 Task: Check the sale-to-list ratio of shower stall in the last 5 years.
Action: Mouse moved to (1058, 245)
Screenshot: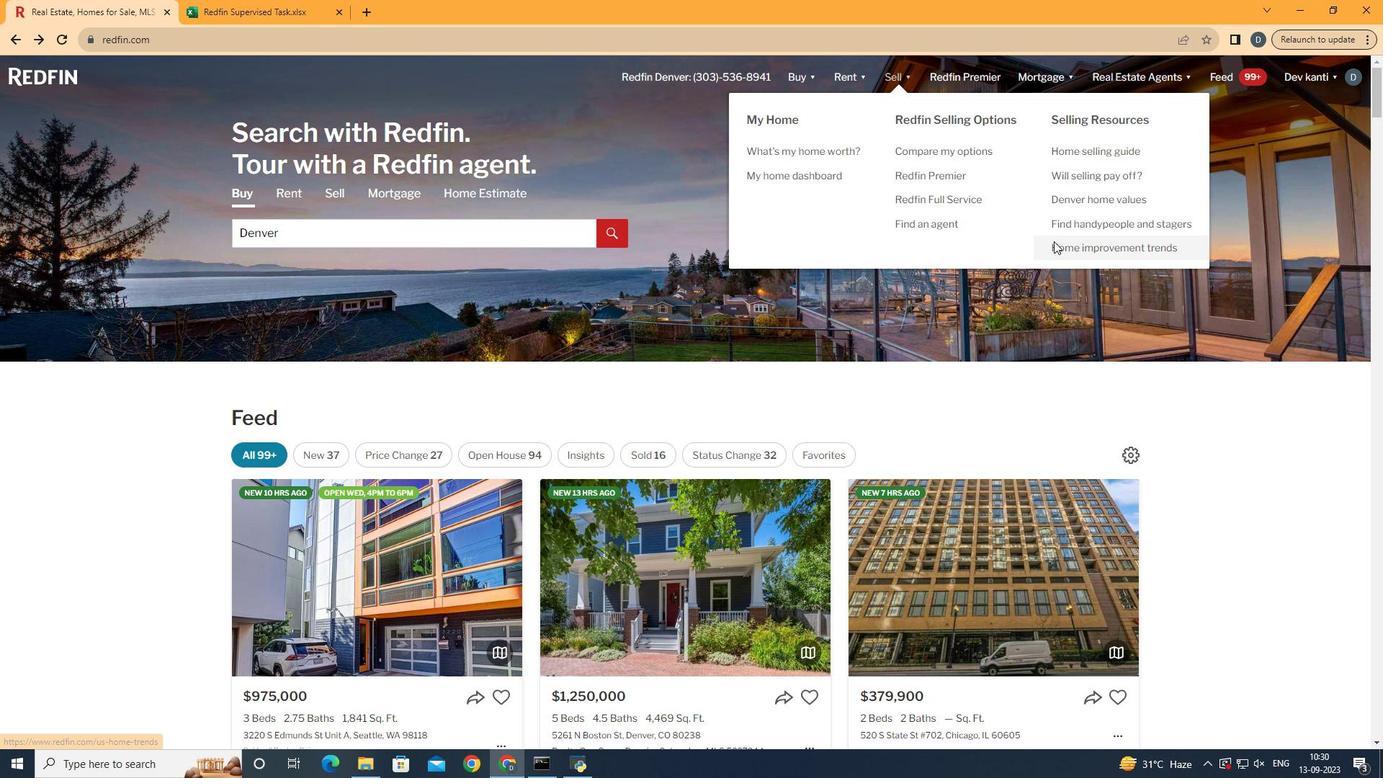 
Action: Mouse pressed left at (1058, 245)
Screenshot: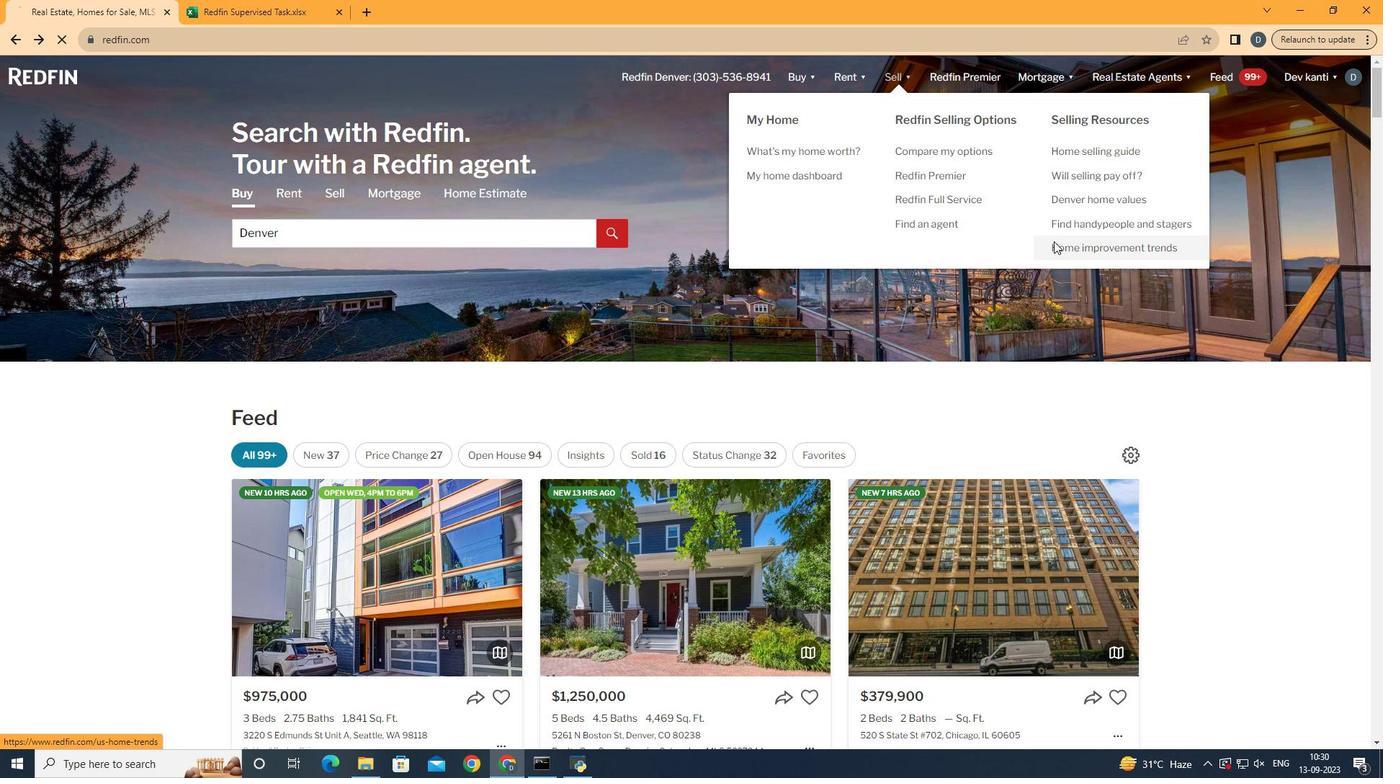 
Action: Mouse moved to (373, 280)
Screenshot: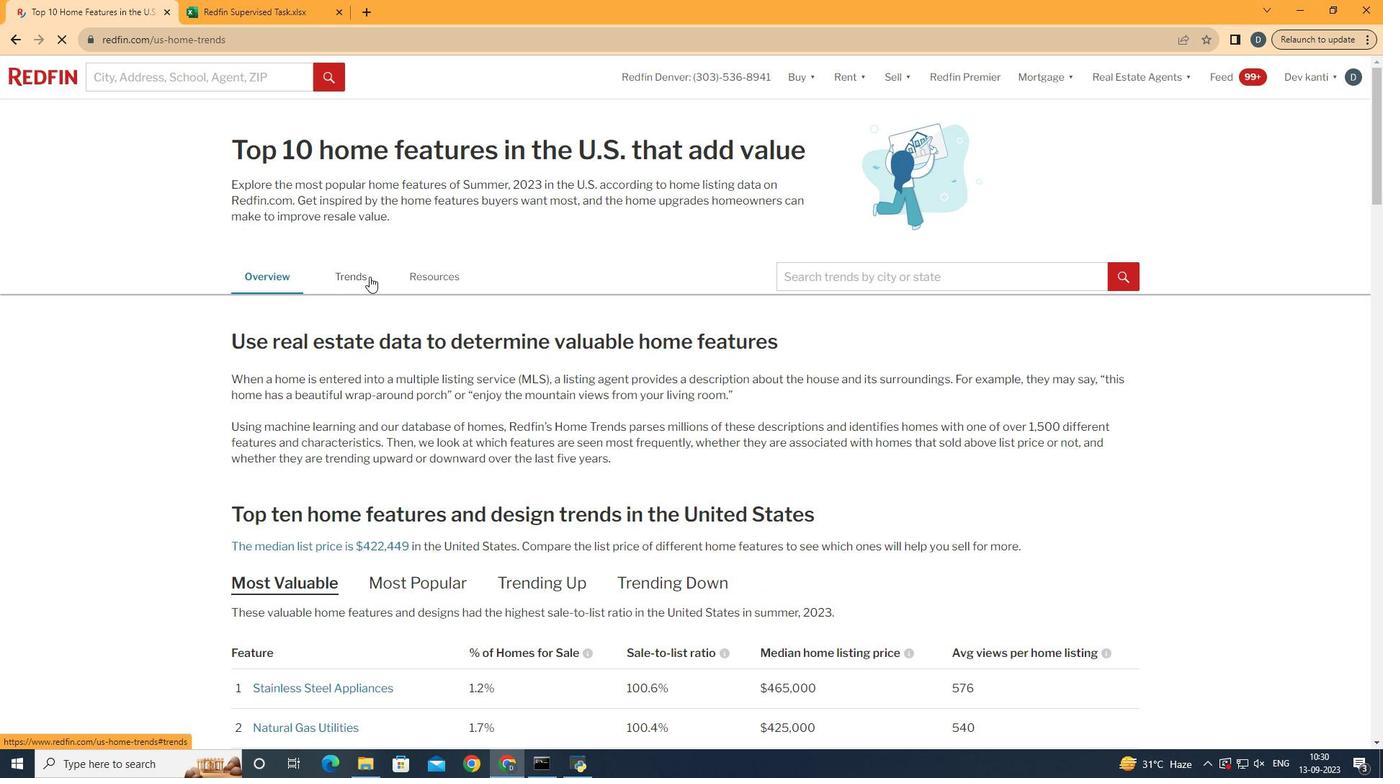 
Action: Mouse pressed left at (373, 280)
Screenshot: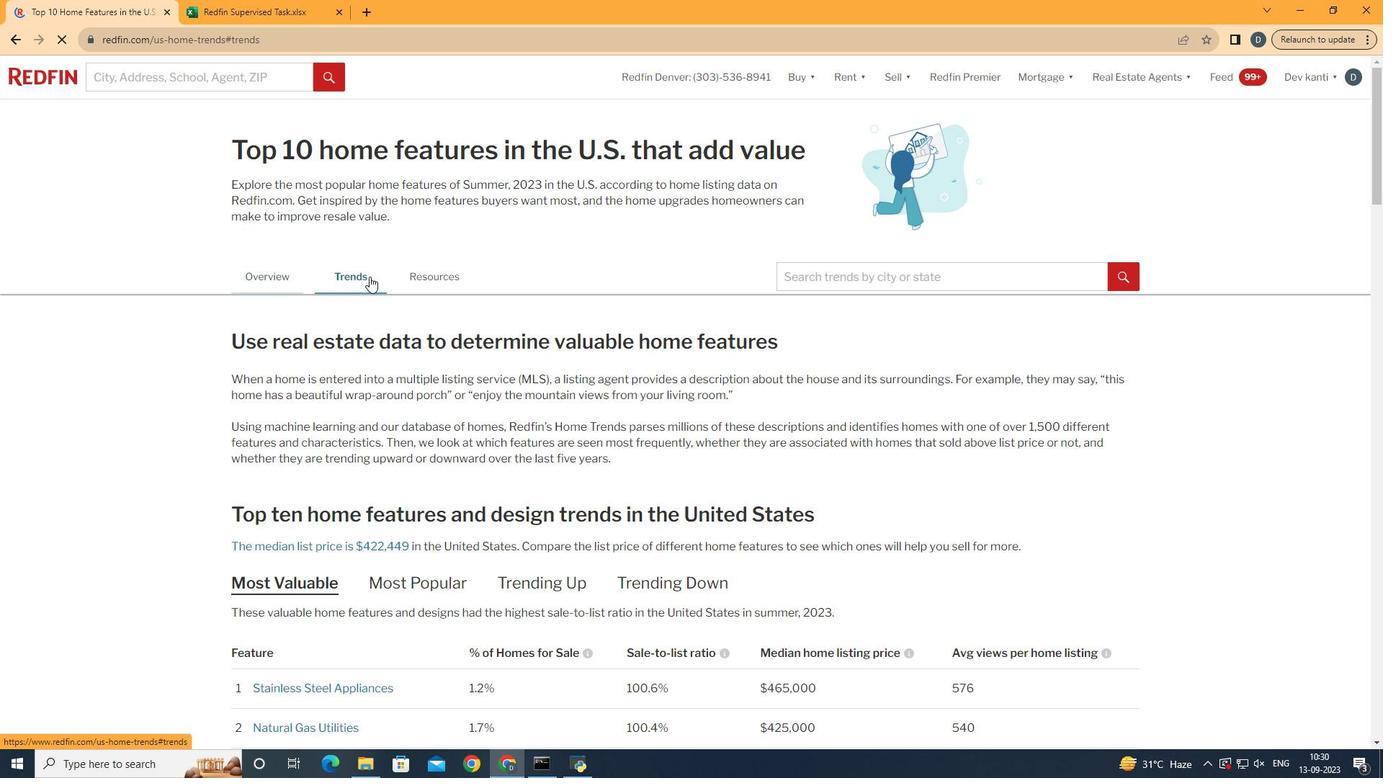
Action: Mouse moved to (538, 405)
Screenshot: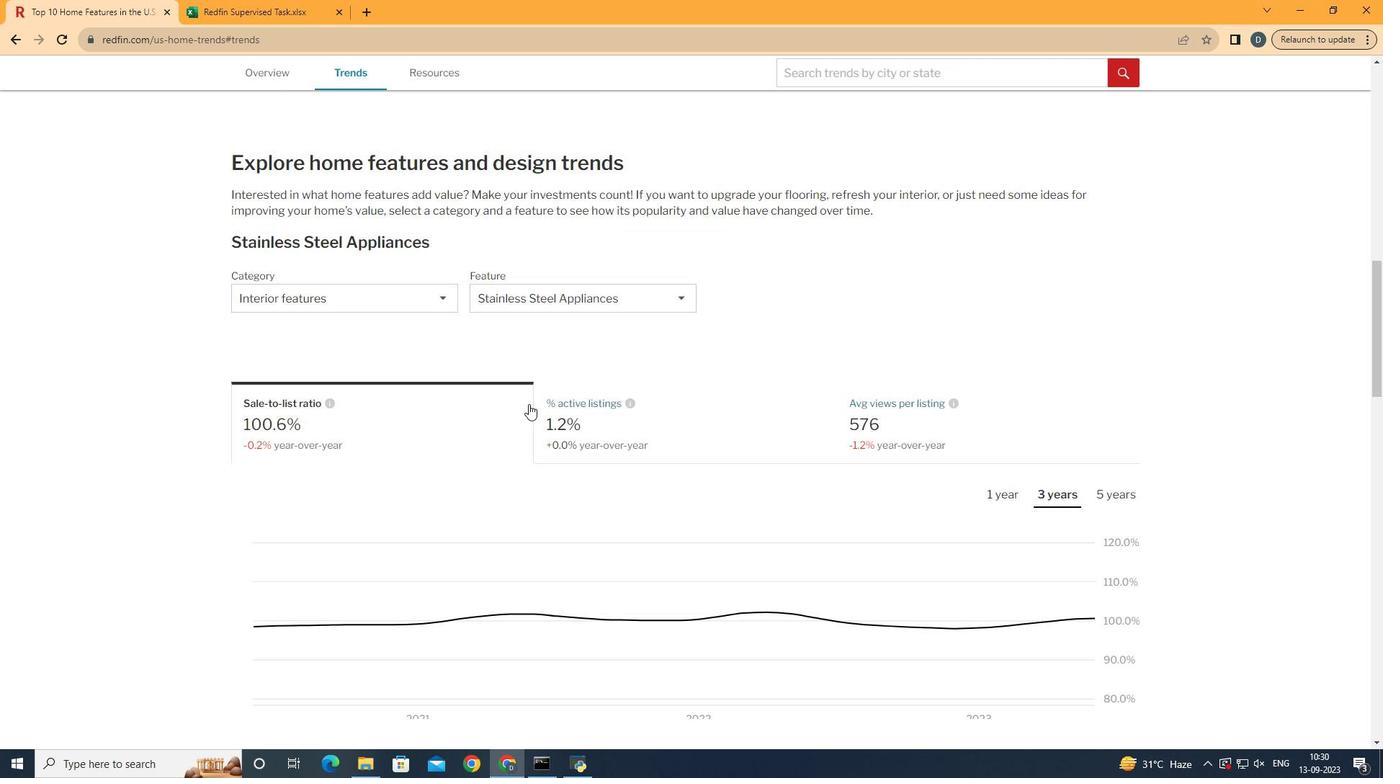 
Action: Mouse scrolled (538, 404) with delta (0, 0)
Screenshot: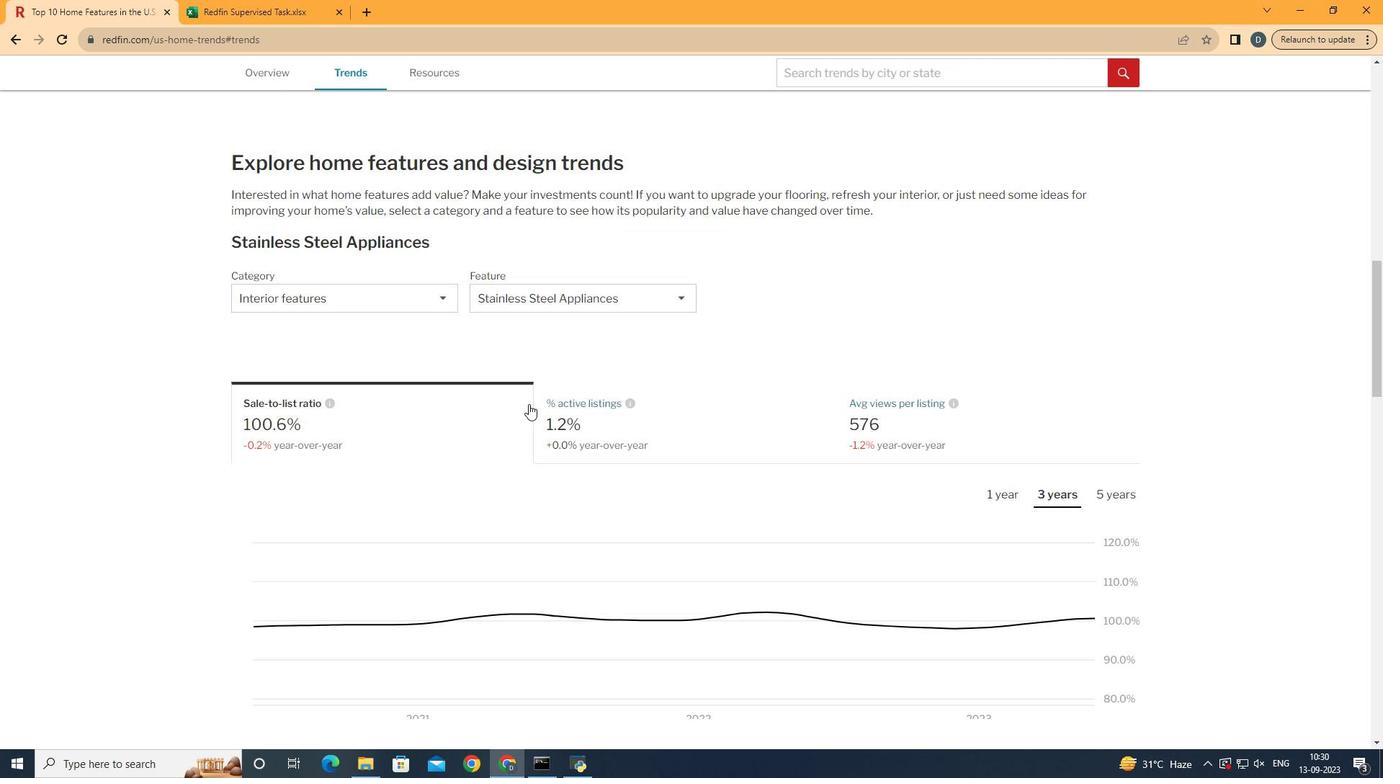 
Action: Mouse moved to (538, 406)
Screenshot: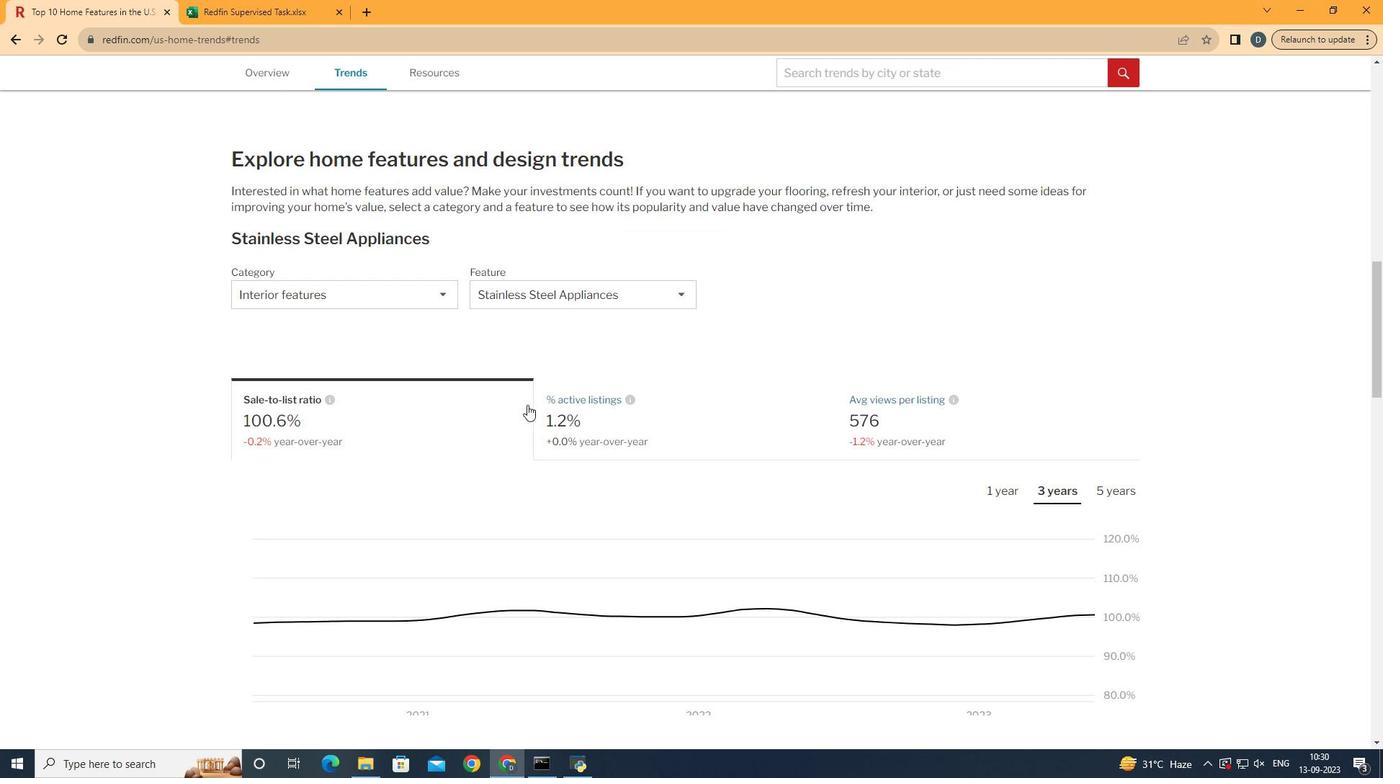 
Action: Mouse scrolled (538, 405) with delta (0, 0)
Screenshot: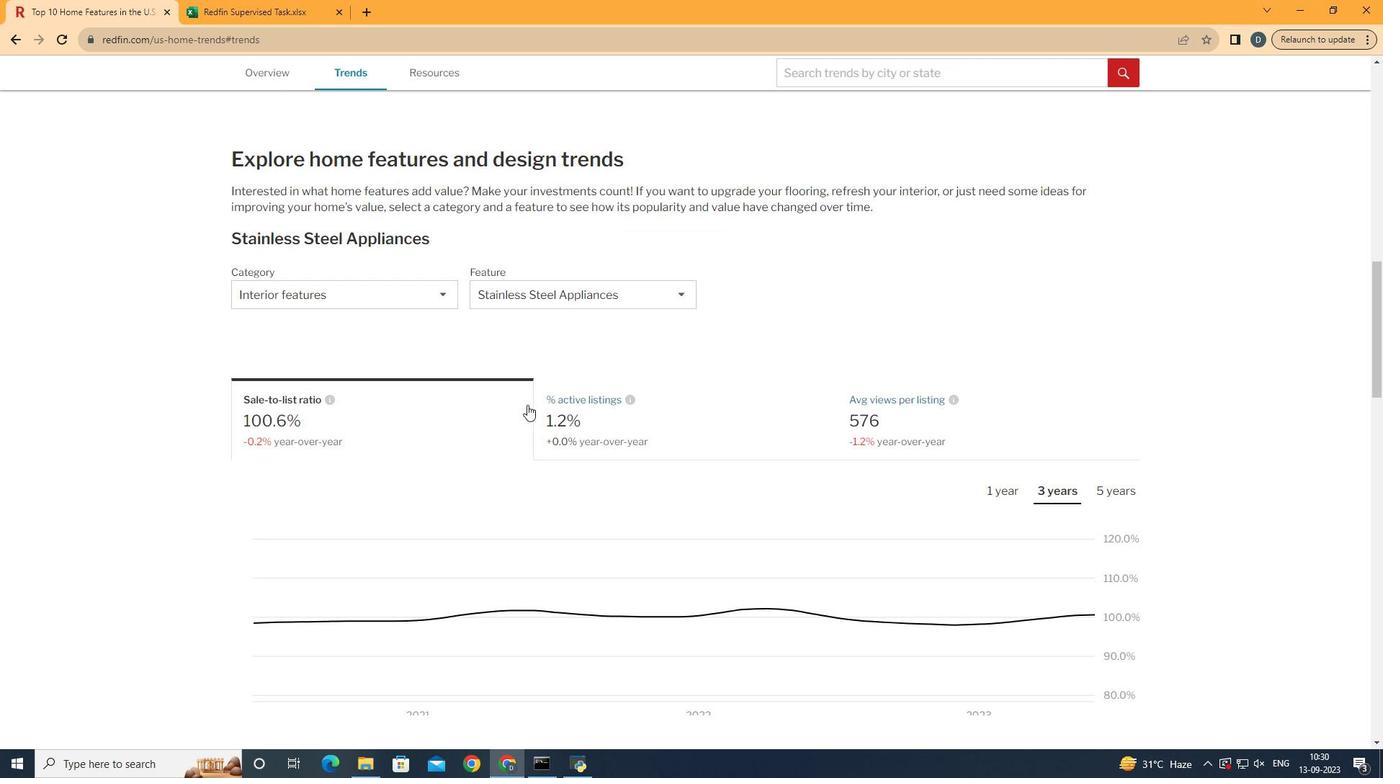 
Action: Mouse scrolled (538, 405) with delta (0, 0)
Screenshot: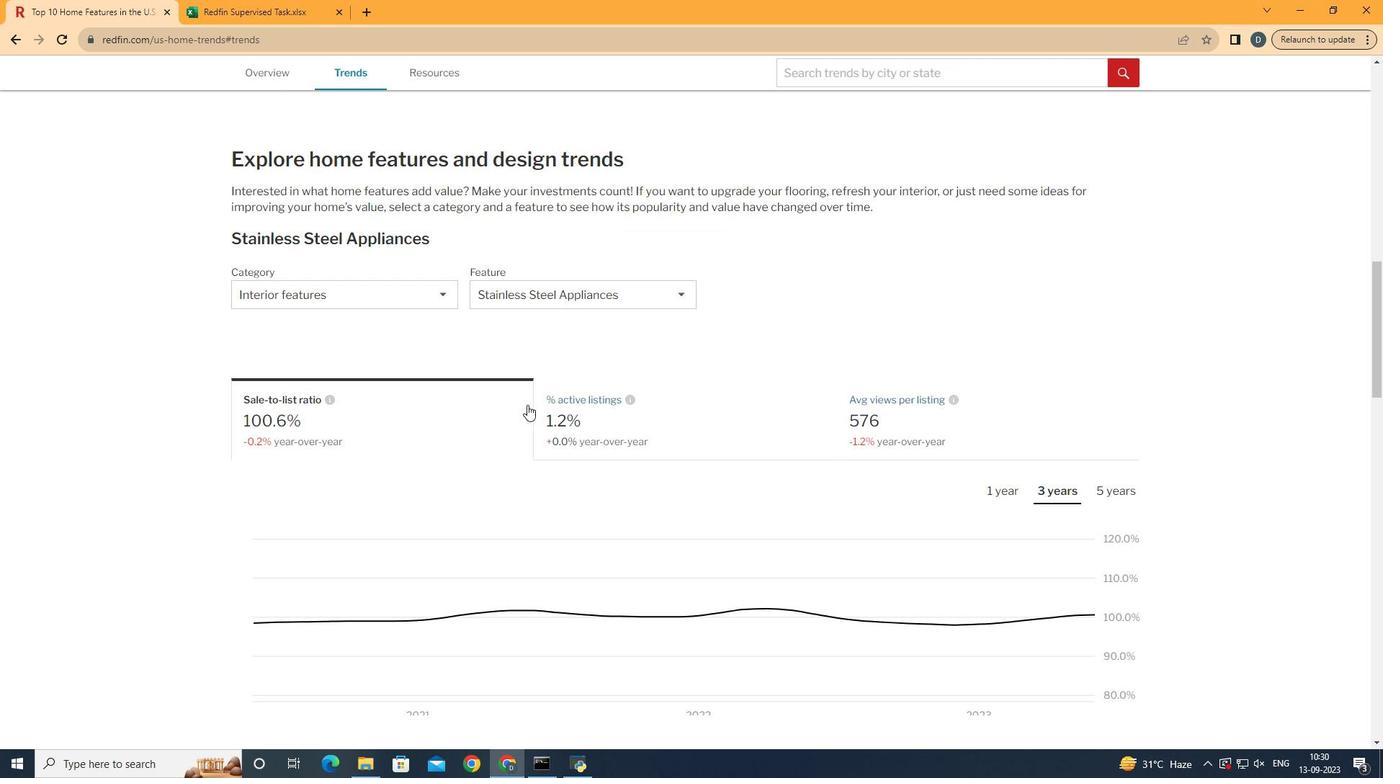 
Action: Mouse moved to (538, 406)
Screenshot: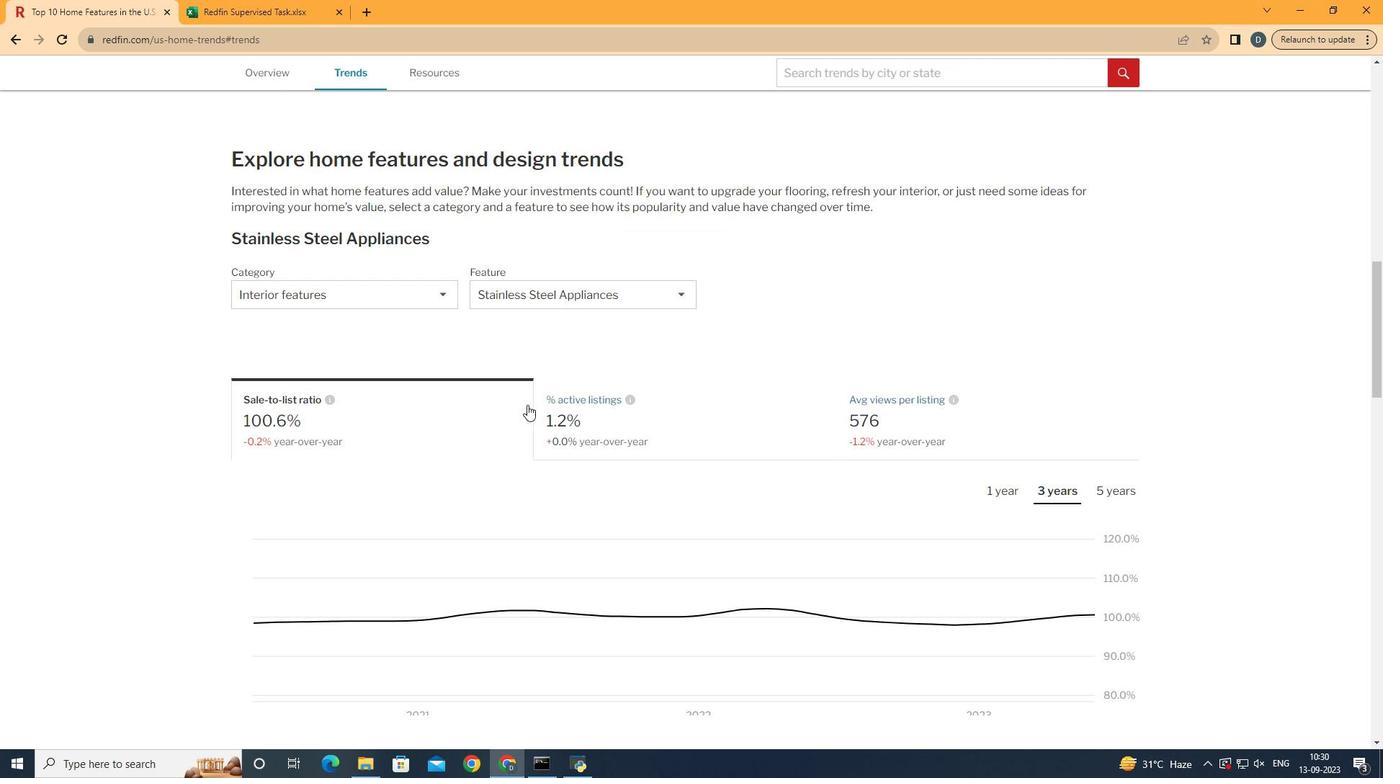 
Action: Mouse scrolled (538, 405) with delta (0, 0)
Screenshot: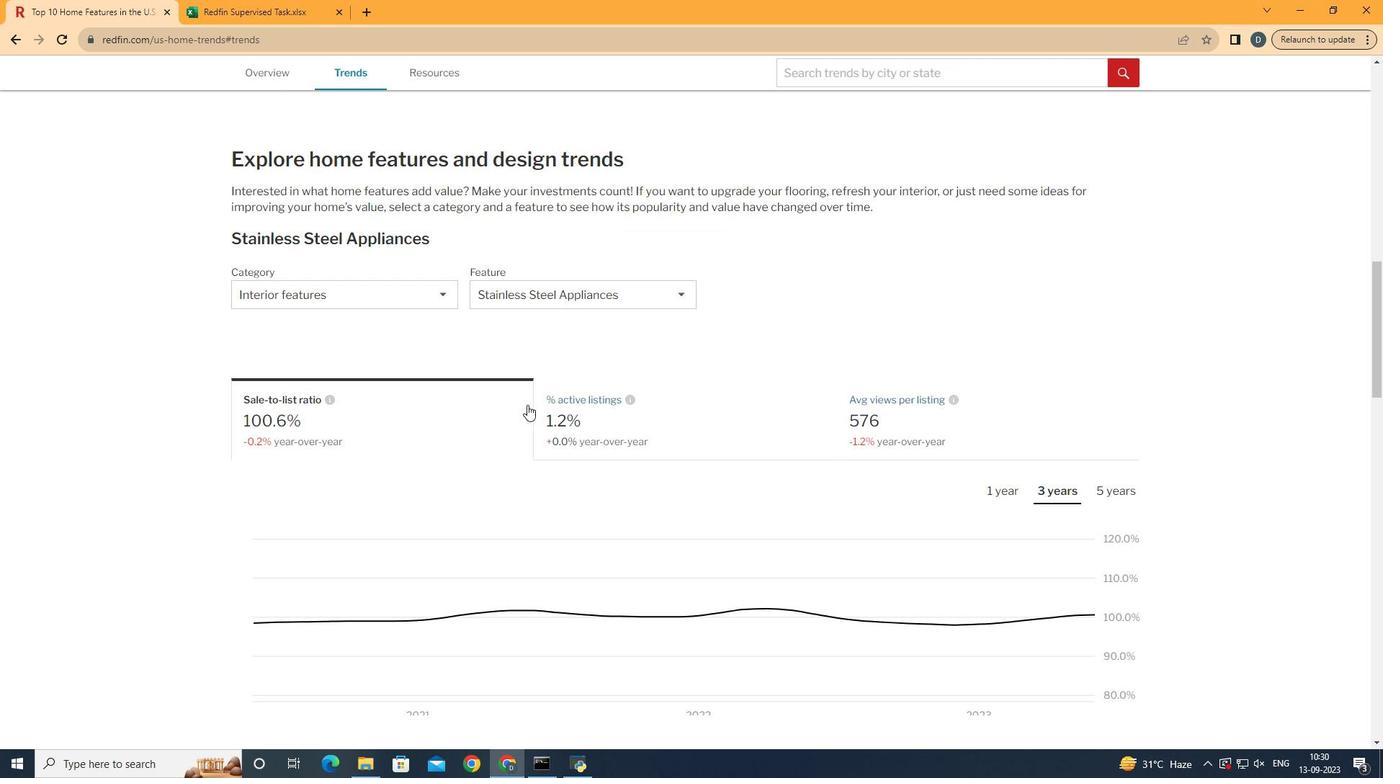 
Action: Mouse scrolled (538, 405) with delta (0, 0)
Screenshot: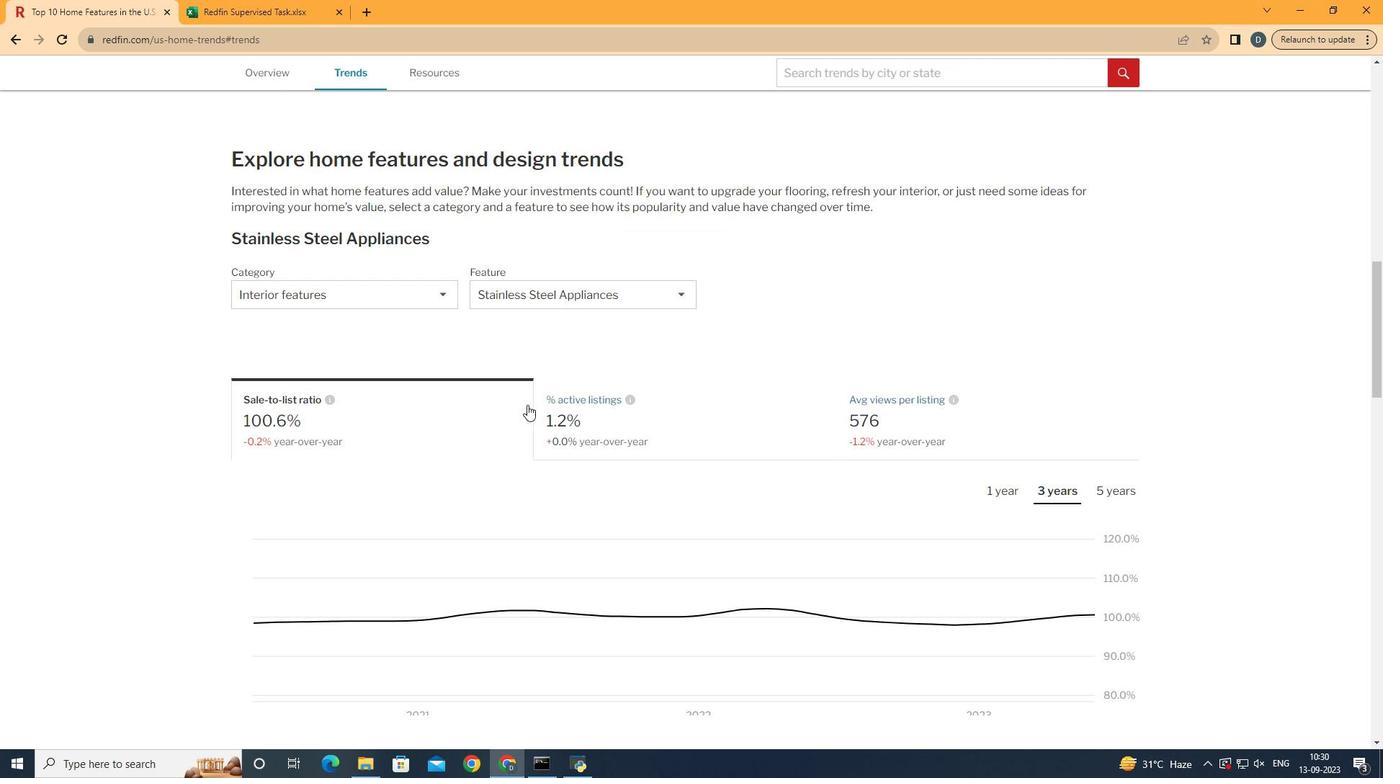 
Action: Mouse scrolled (538, 405) with delta (0, 0)
Screenshot: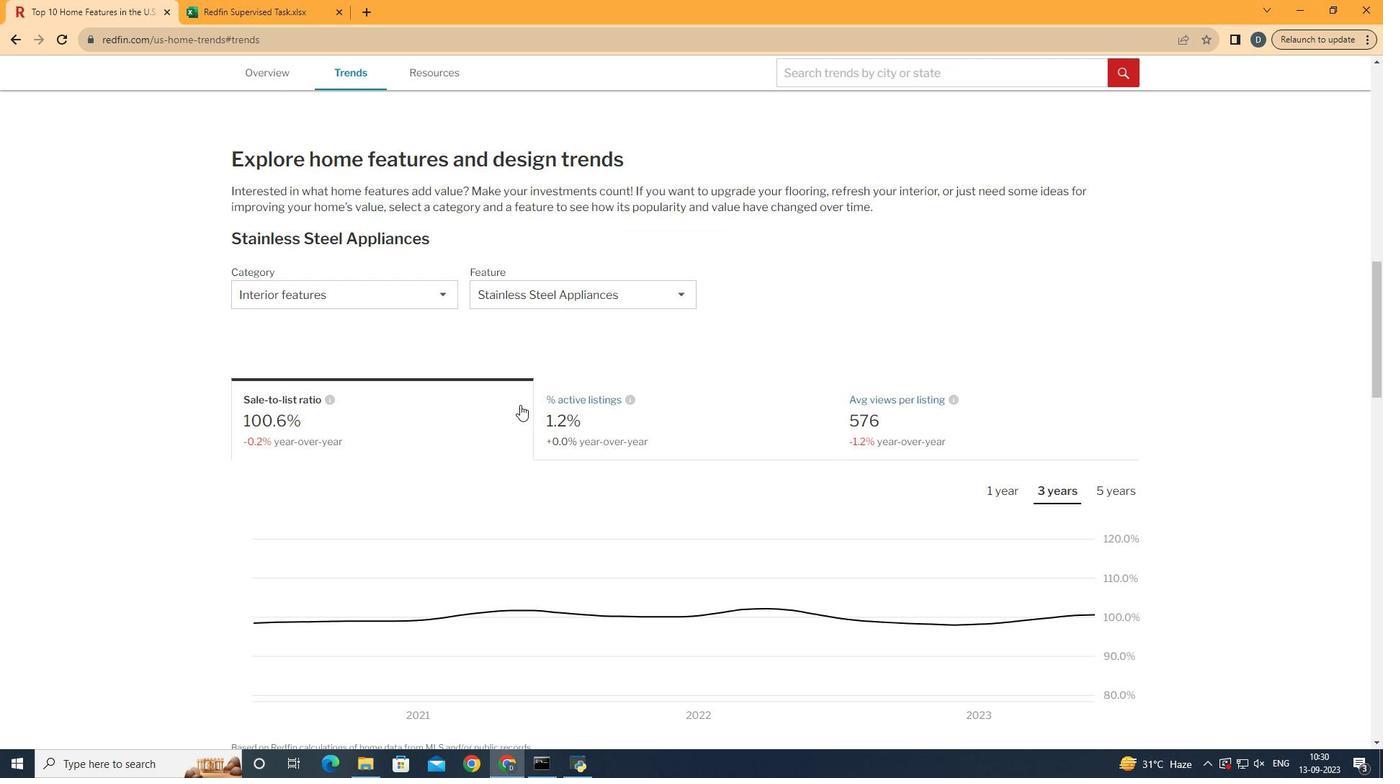 
Action: Mouse scrolled (538, 405) with delta (0, 0)
Screenshot: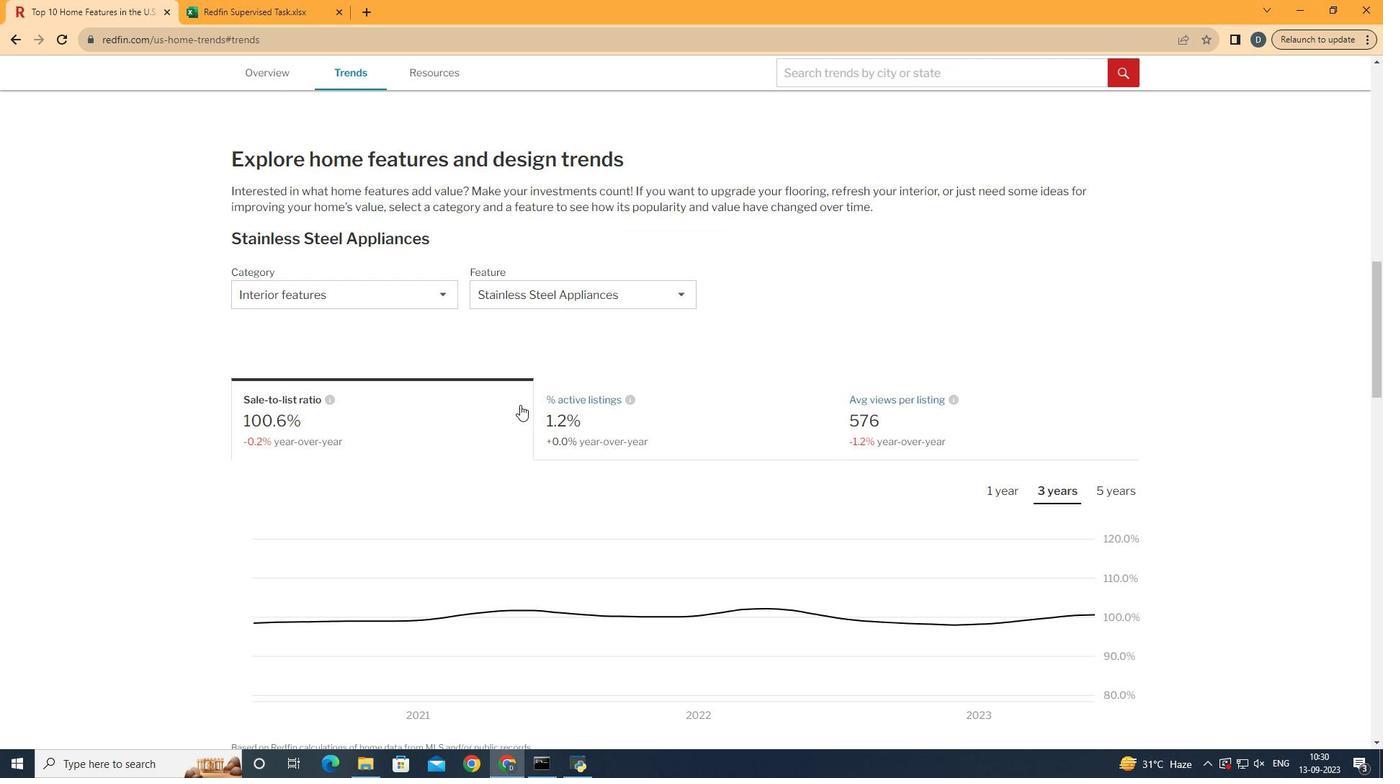 
Action: Mouse moved to (539, 406)
Screenshot: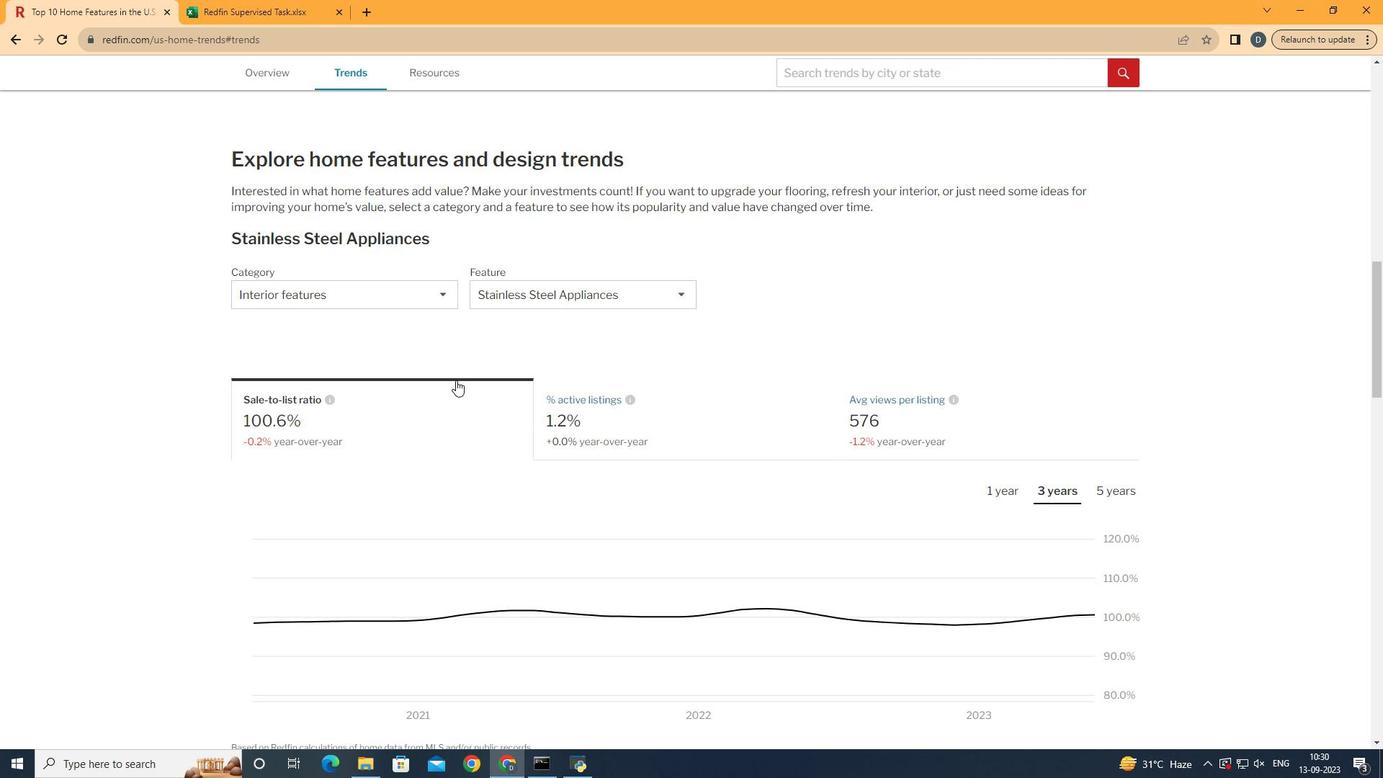 
Action: Mouse scrolled (539, 405) with delta (0, 0)
Screenshot: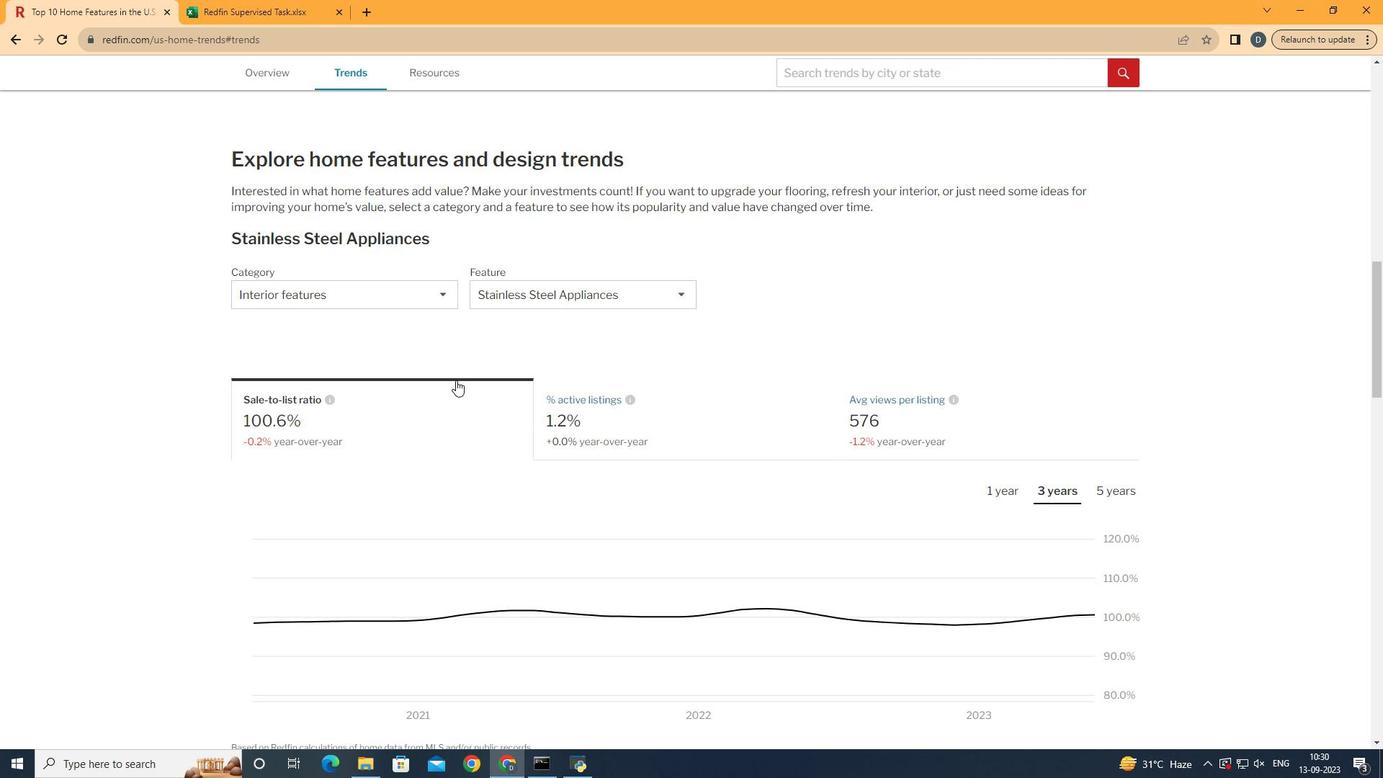 
Action: Mouse moved to (374, 303)
Screenshot: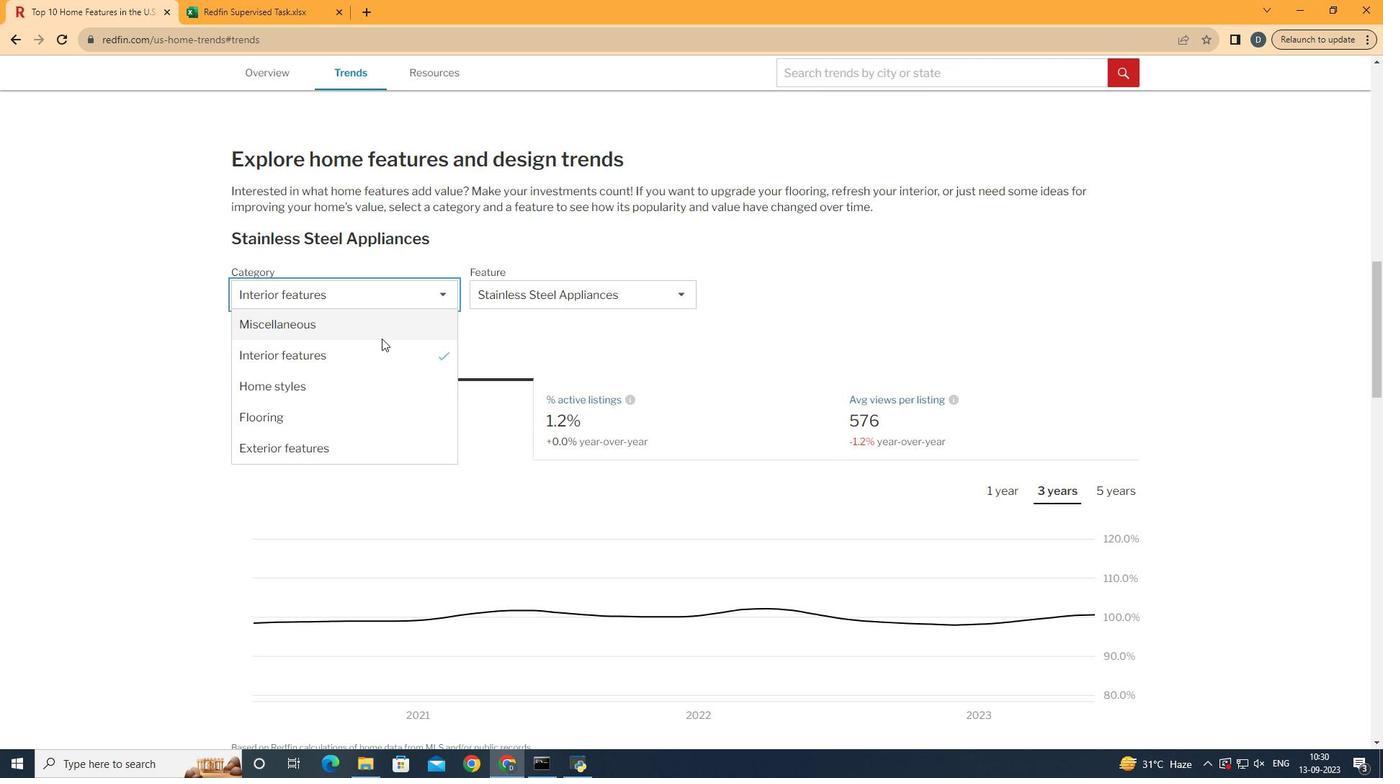 
Action: Mouse pressed left at (374, 303)
Screenshot: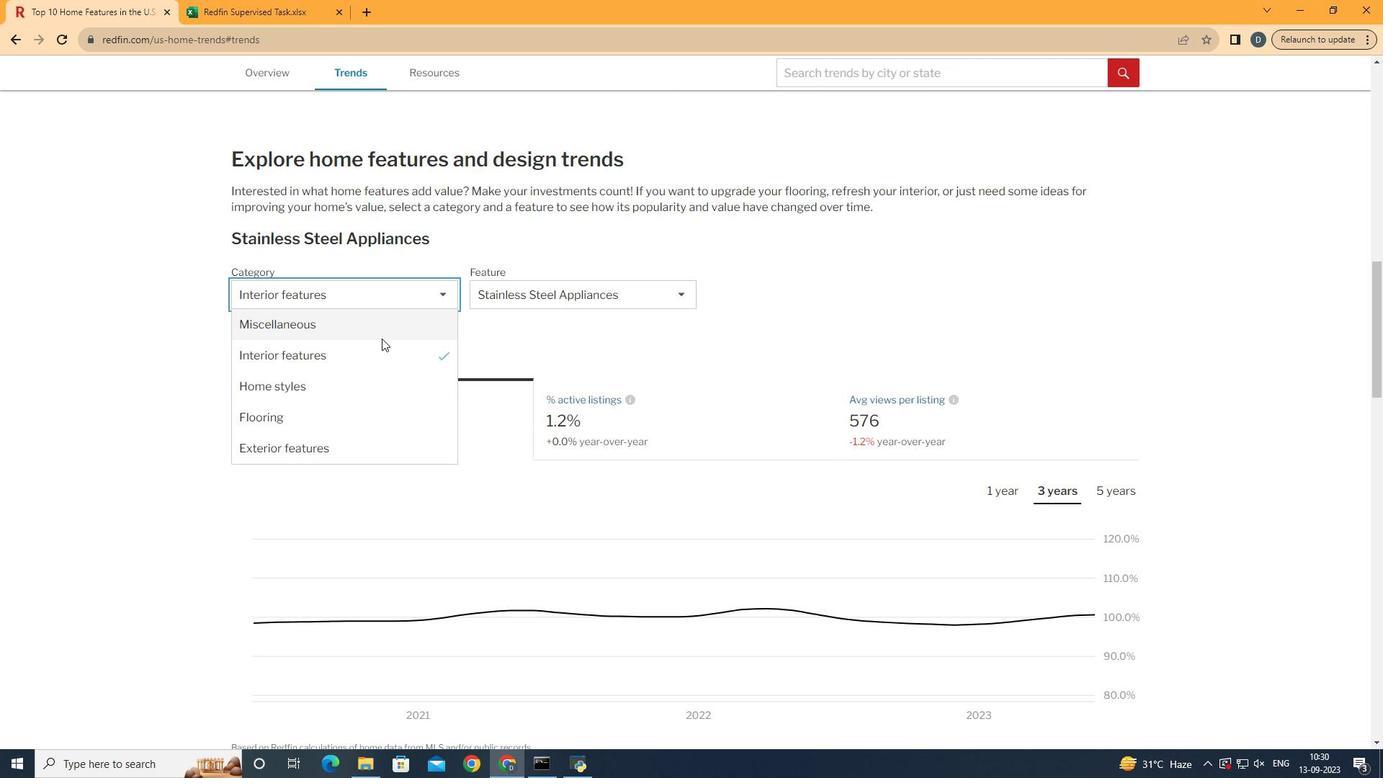 
Action: Mouse moved to (387, 353)
Screenshot: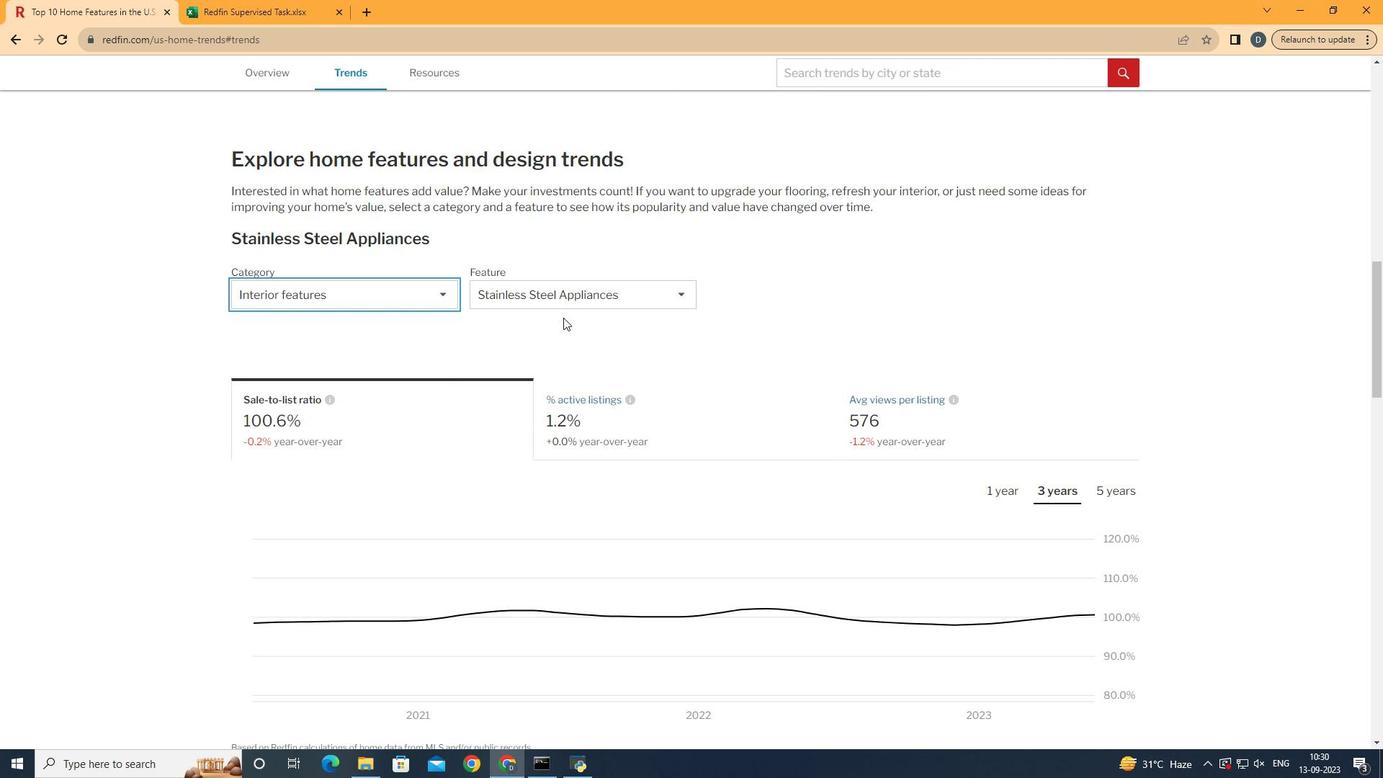 
Action: Mouse pressed left at (387, 353)
Screenshot: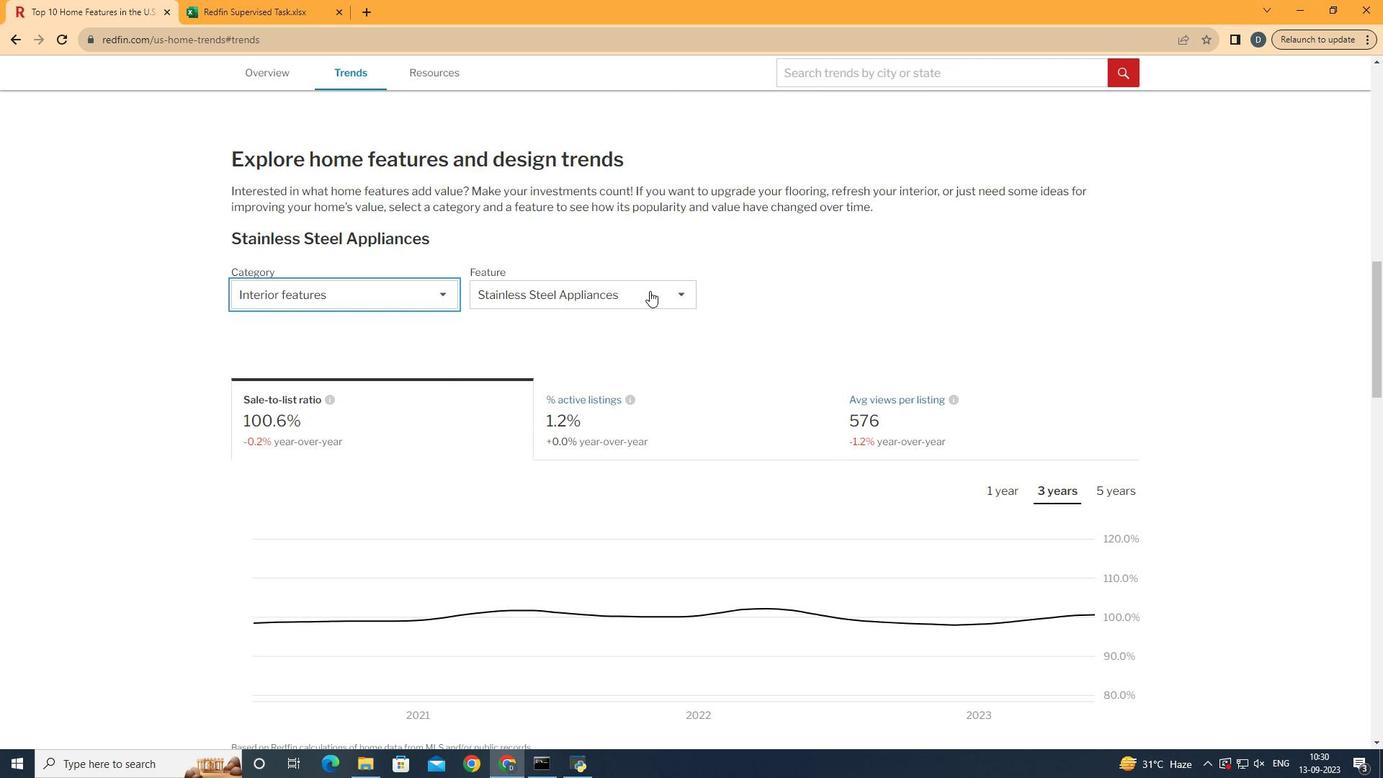 
Action: Mouse moved to (655, 293)
Screenshot: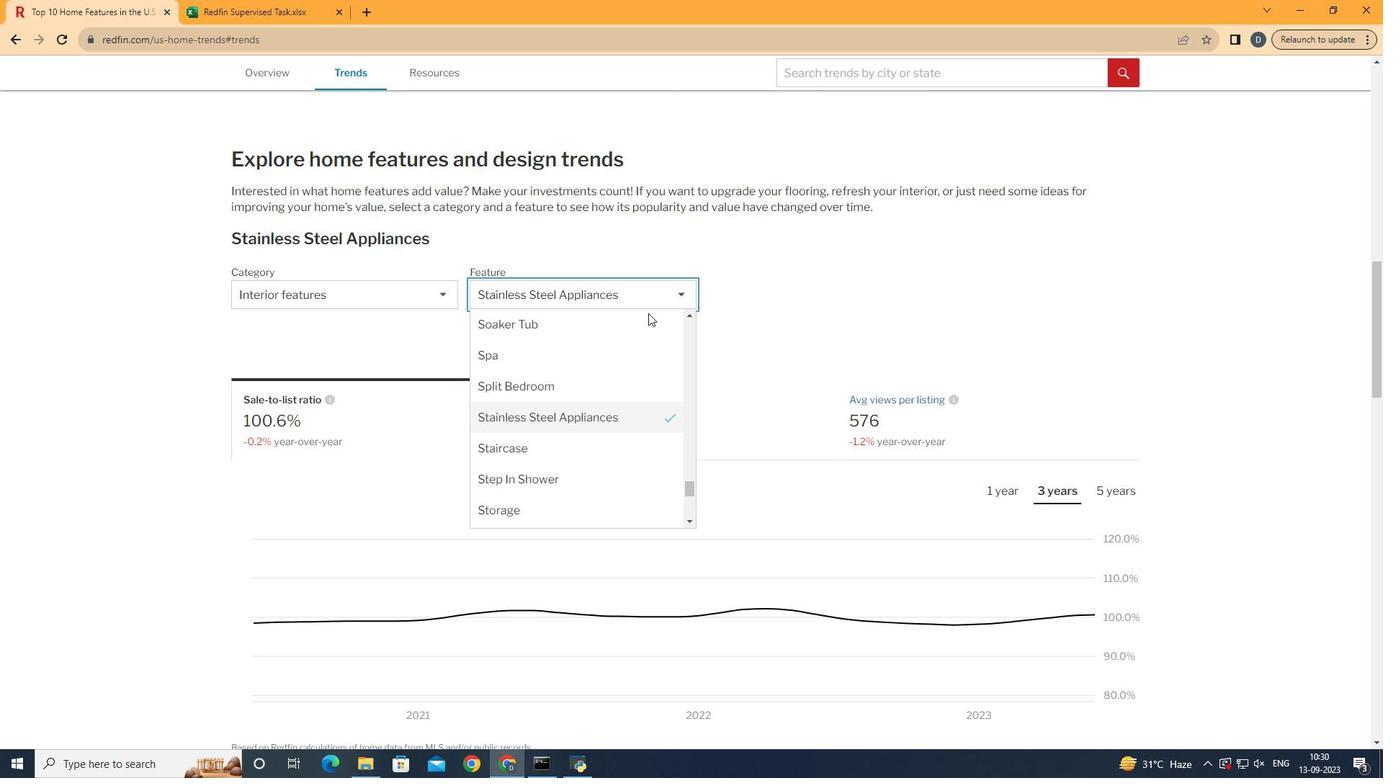 
Action: Mouse pressed left at (655, 293)
Screenshot: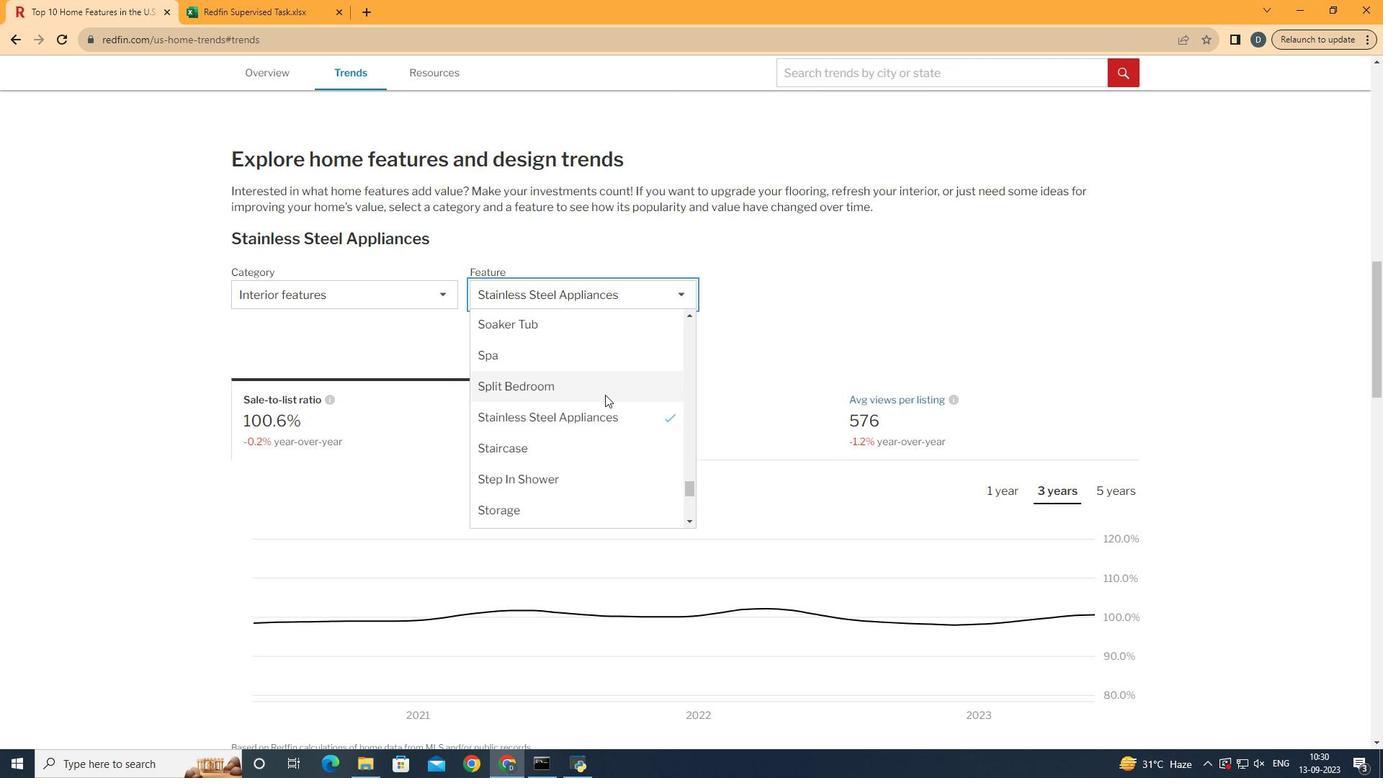 
Action: Mouse moved to (599, 407)
Screenshot: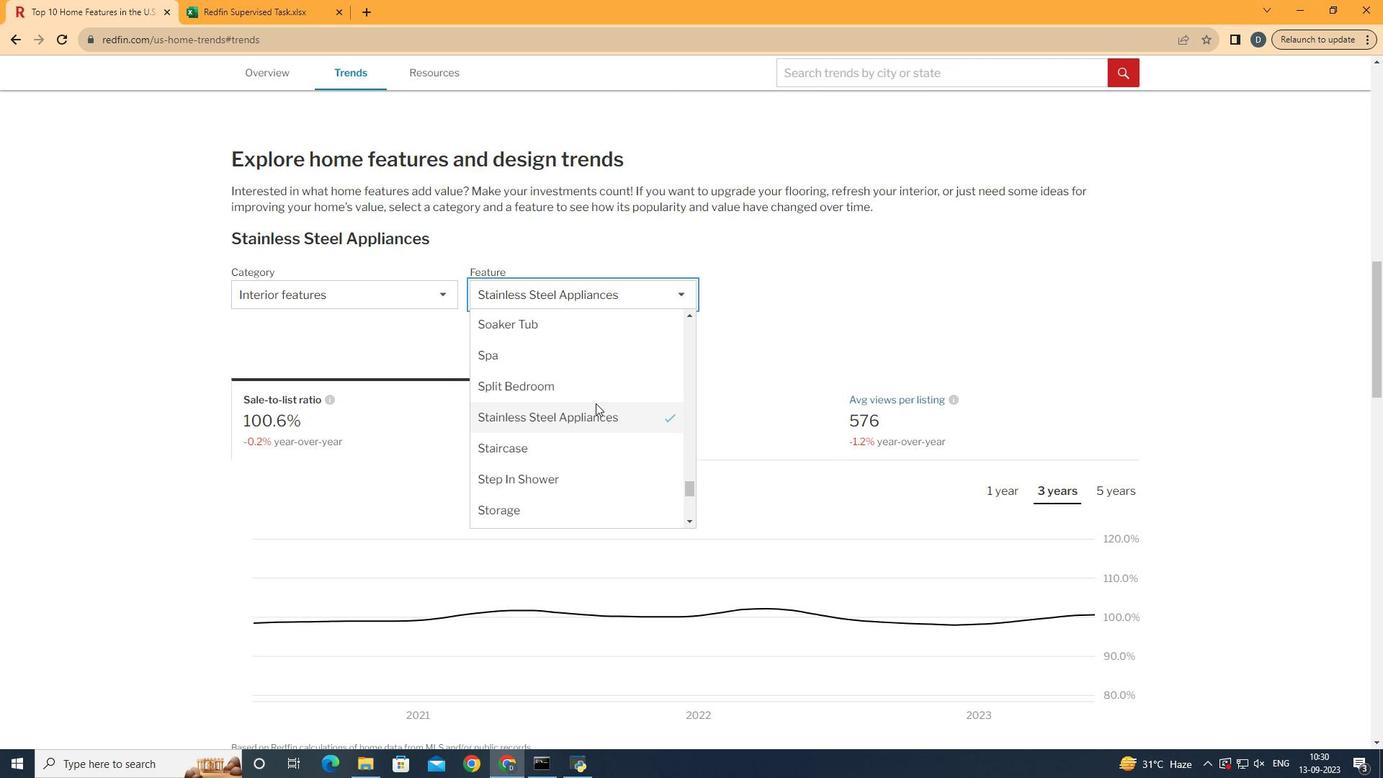 
Action: Mouse scrolled (599, 407) with delta (0, 0)
Screenshot: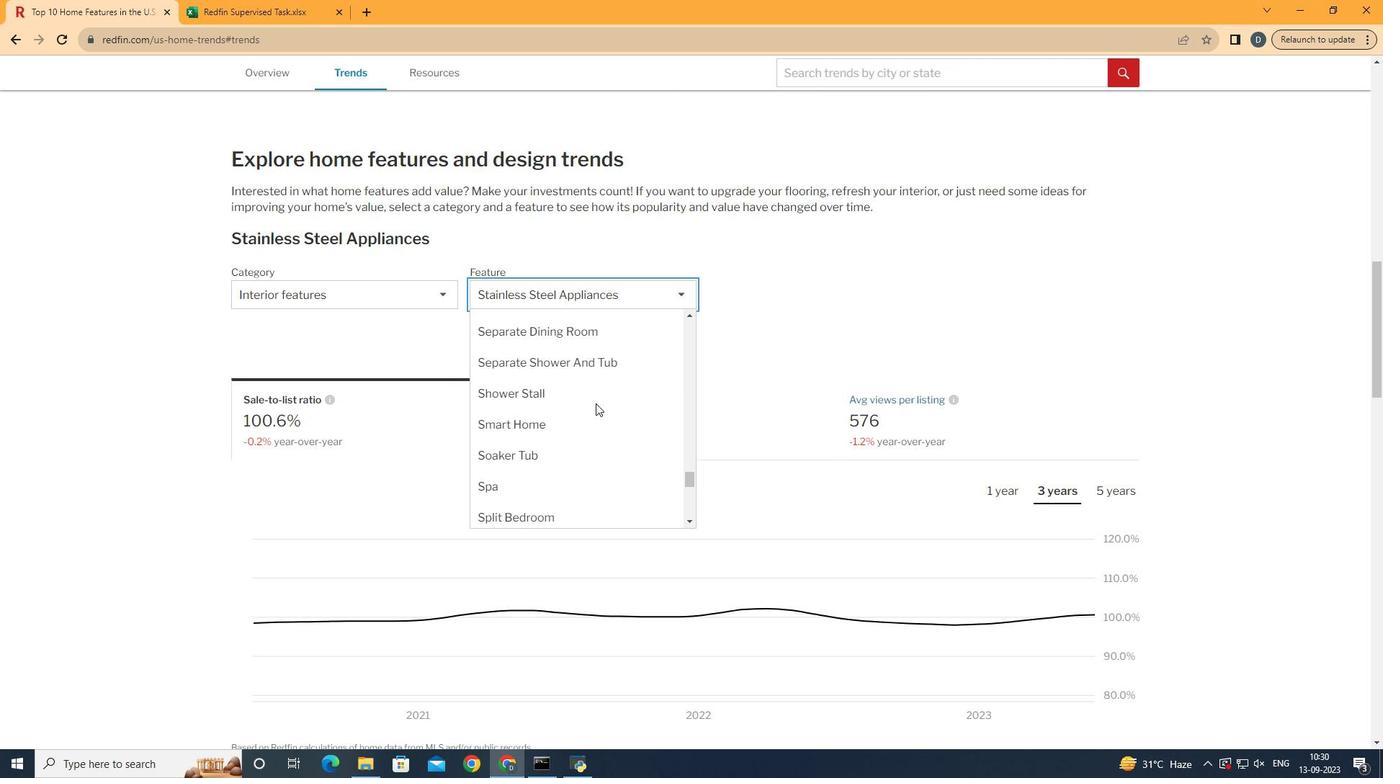 
Action: Mouse scrolled (599, 407) with delta (0, 0)
Screenshot: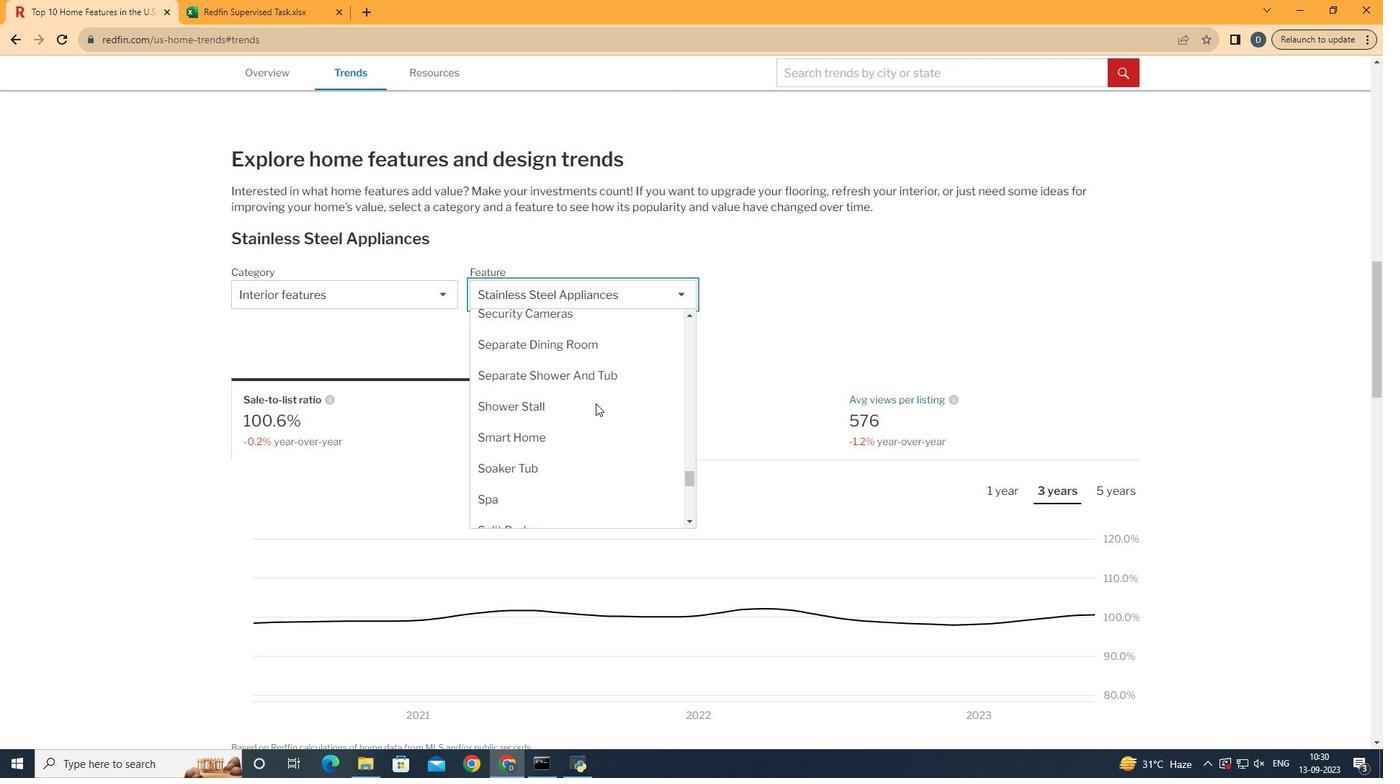 
Action: Mouse moved to (596, 407)
Screenshot: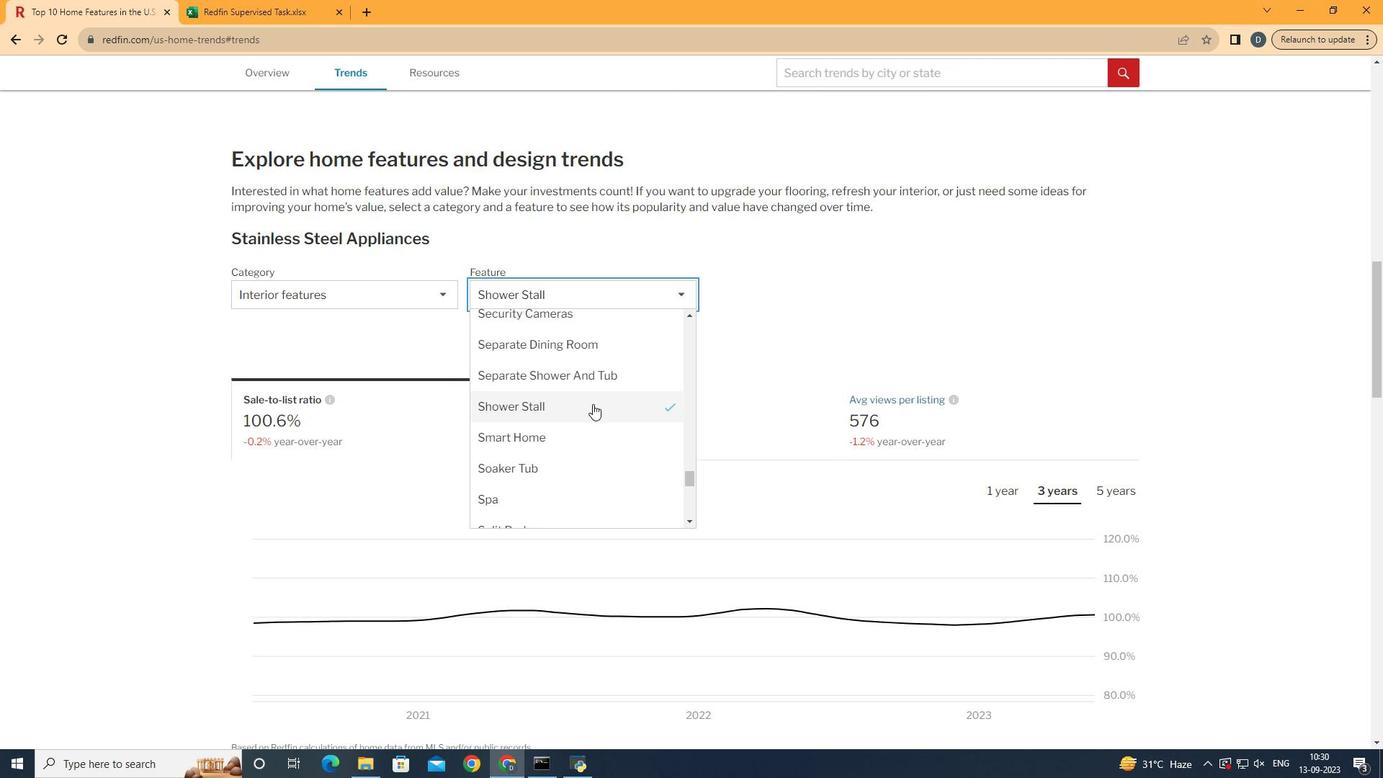 
Action: Mouse pressed left at (596, 407)
Screenshot: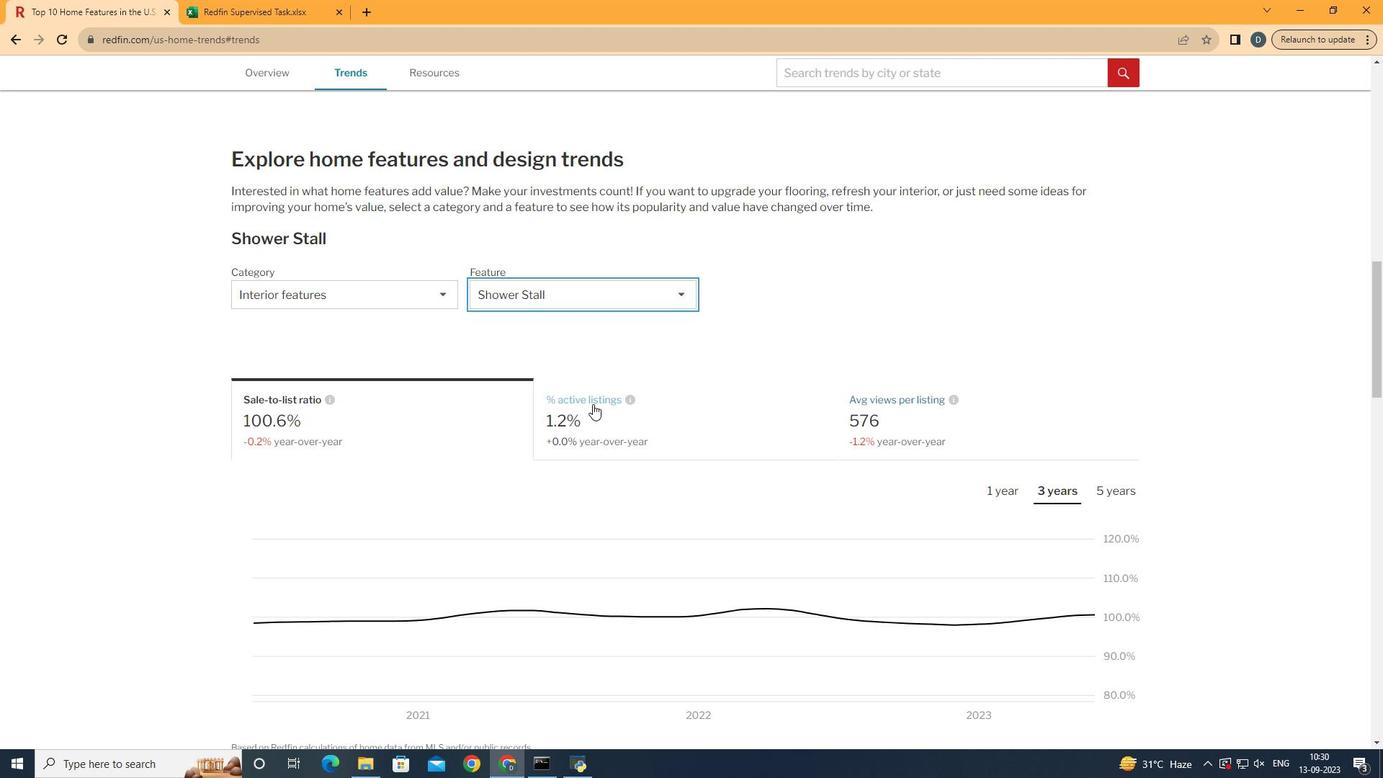 
Action: Mouse moved to (720, 337)
Screenshot: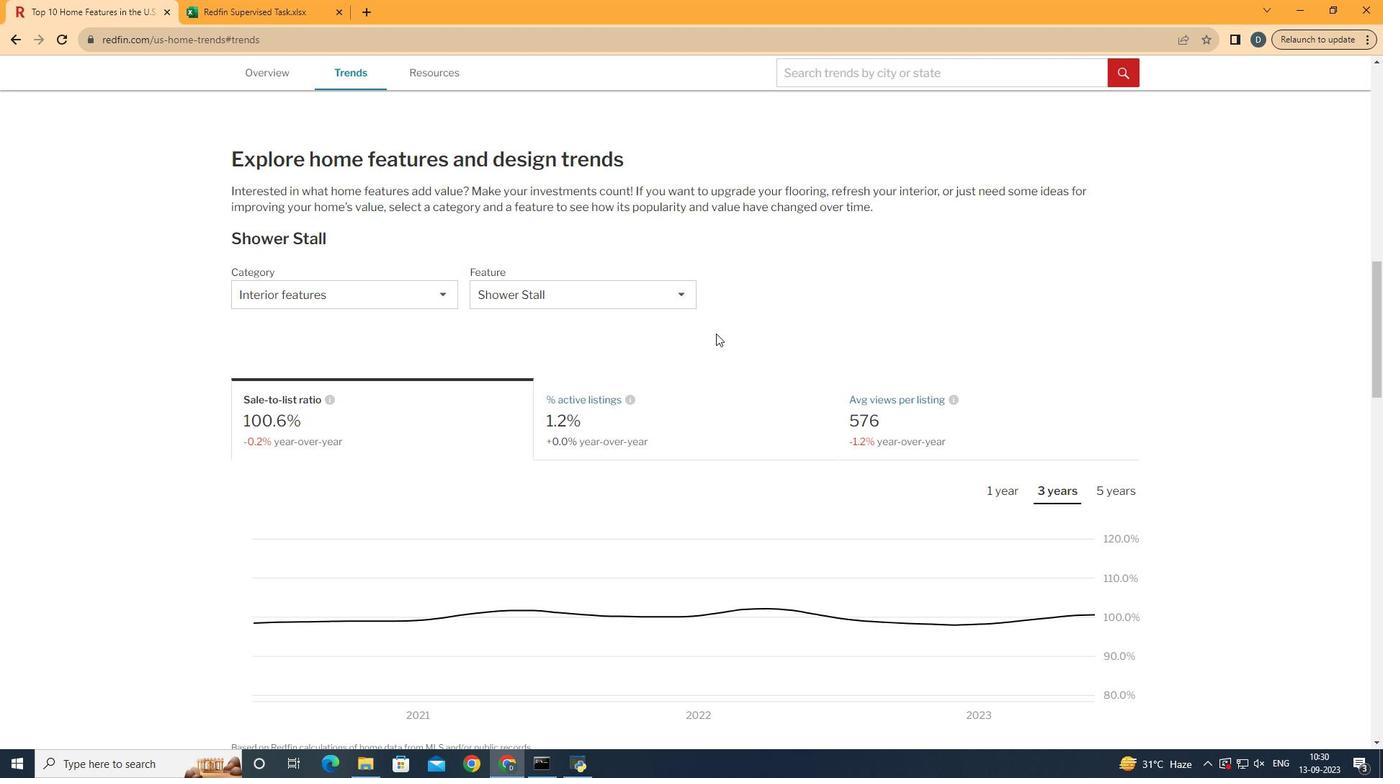 
Action: Mouse pressed left at (720, 337)
Screenshot: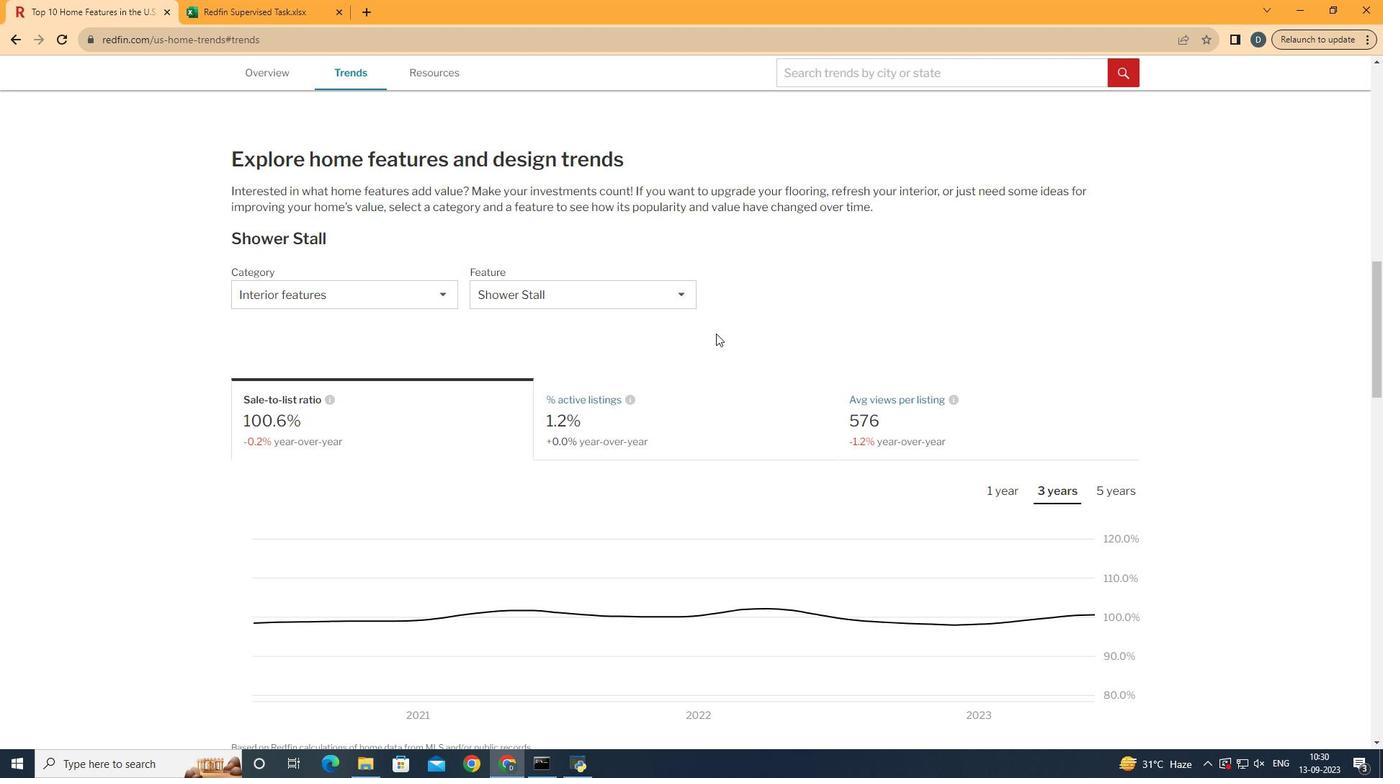 
Action: Mouse moved to (720, 337)
Screenshot: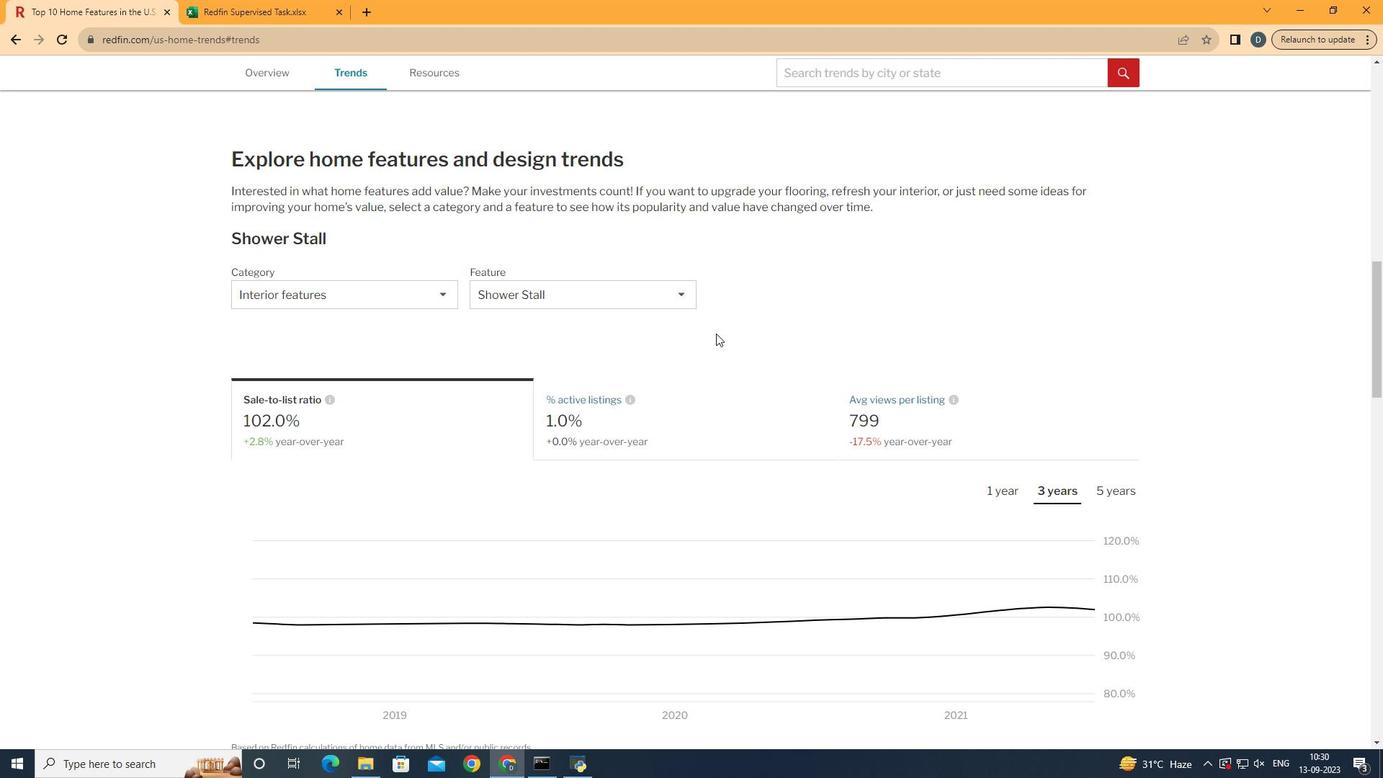 
Action: Mouse scrolled (720, 336) with delta (0, 0)
Screenshot: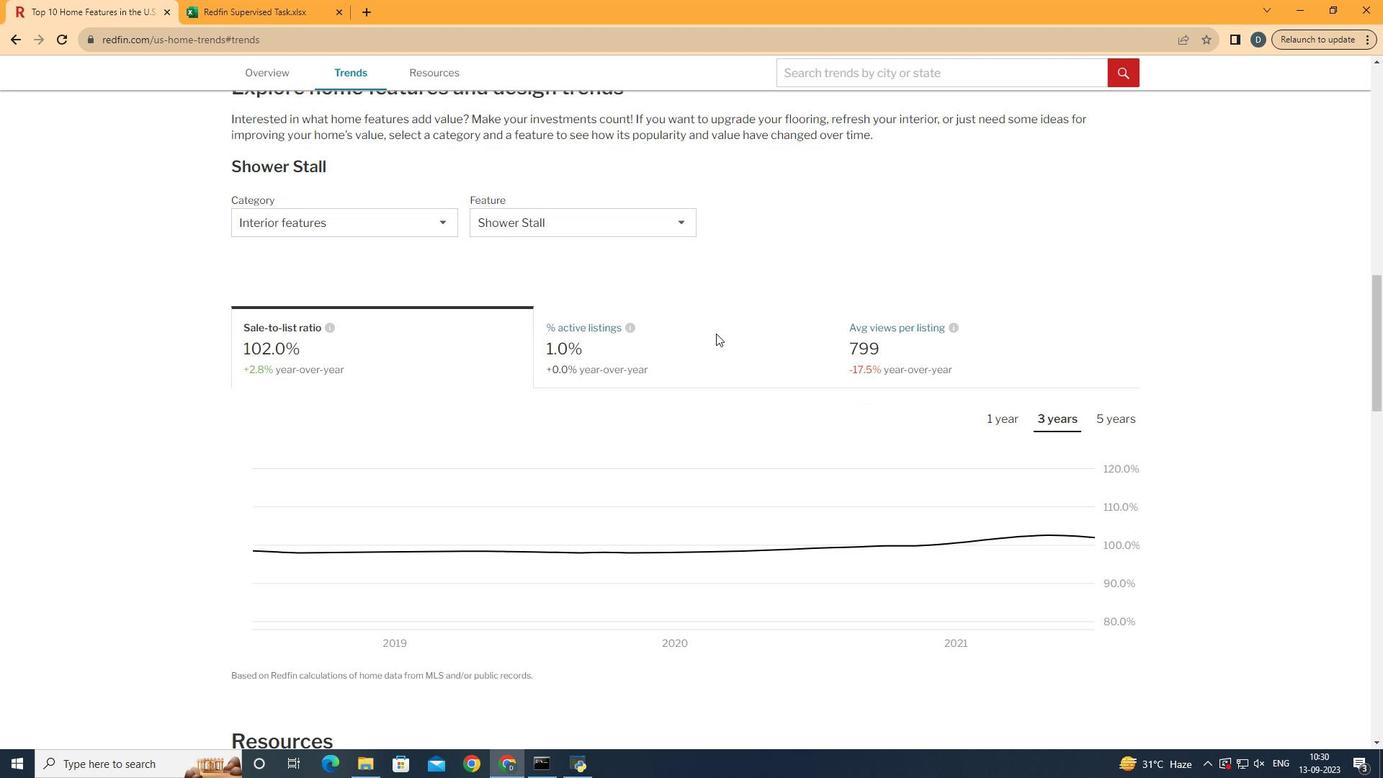 
Action: Mouse scrolled (720, 336) with delta (0, 0)
Screenshot: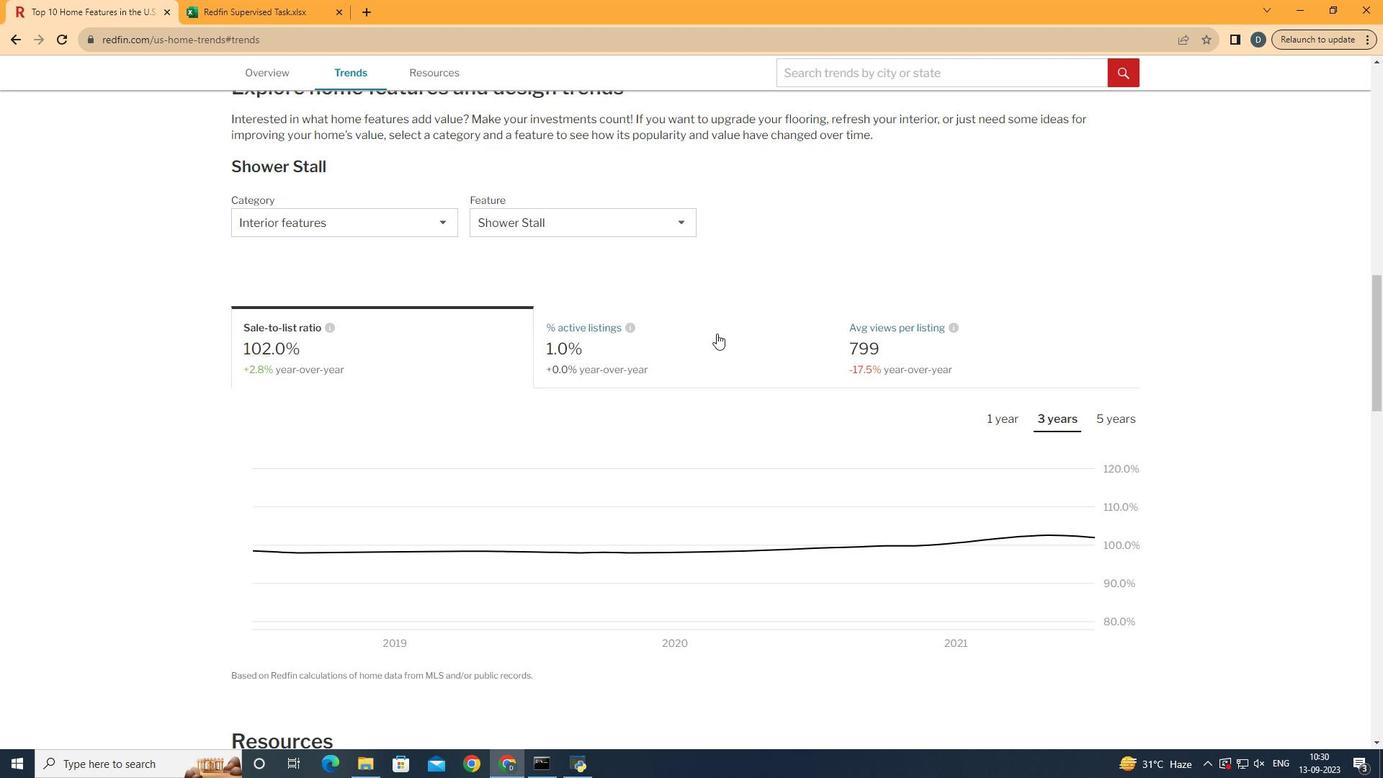 
Action: Mouse scrolled (720, 338) with delta (0, 0)
Screenshot: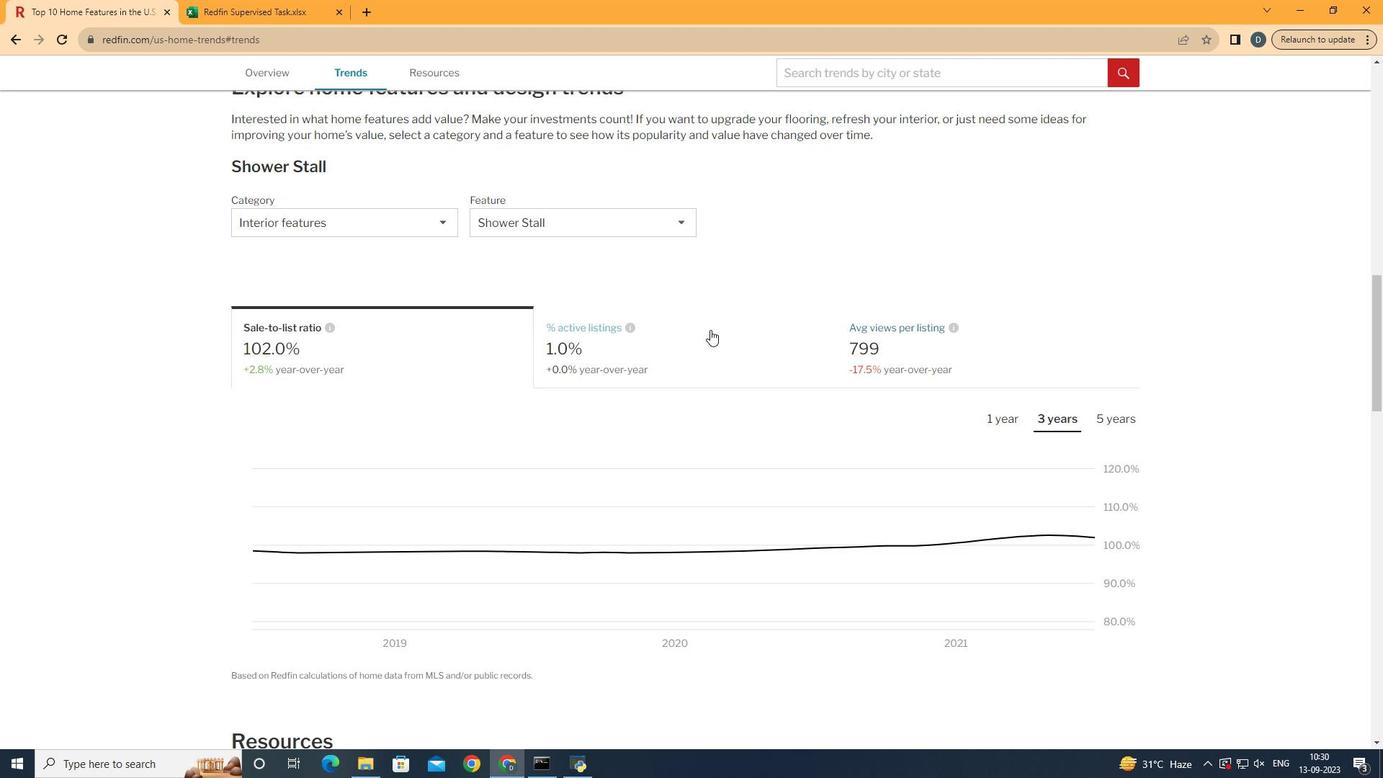 
Action: Mouse moved to (453, 365)
Screenshot: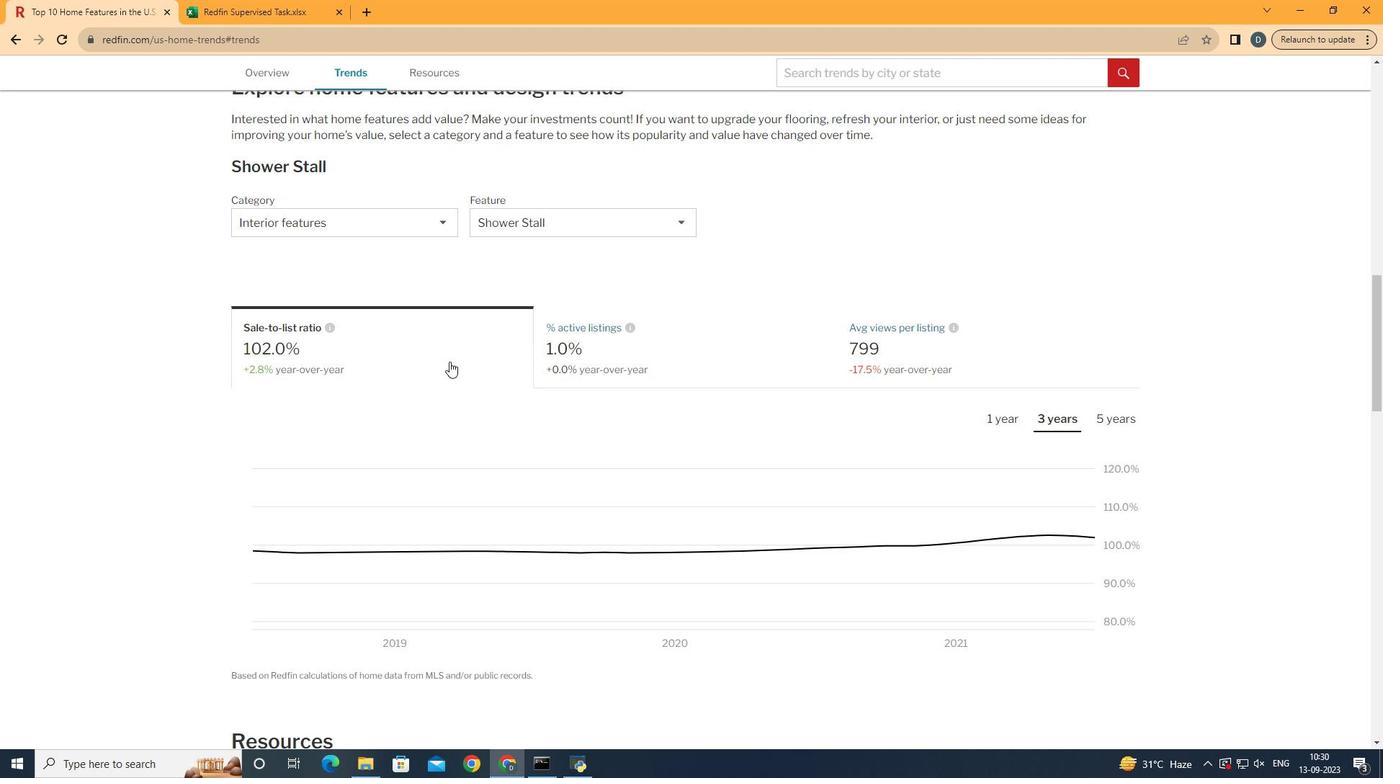 
Action: Mouse pressed left at (453, 365)
Screenshot: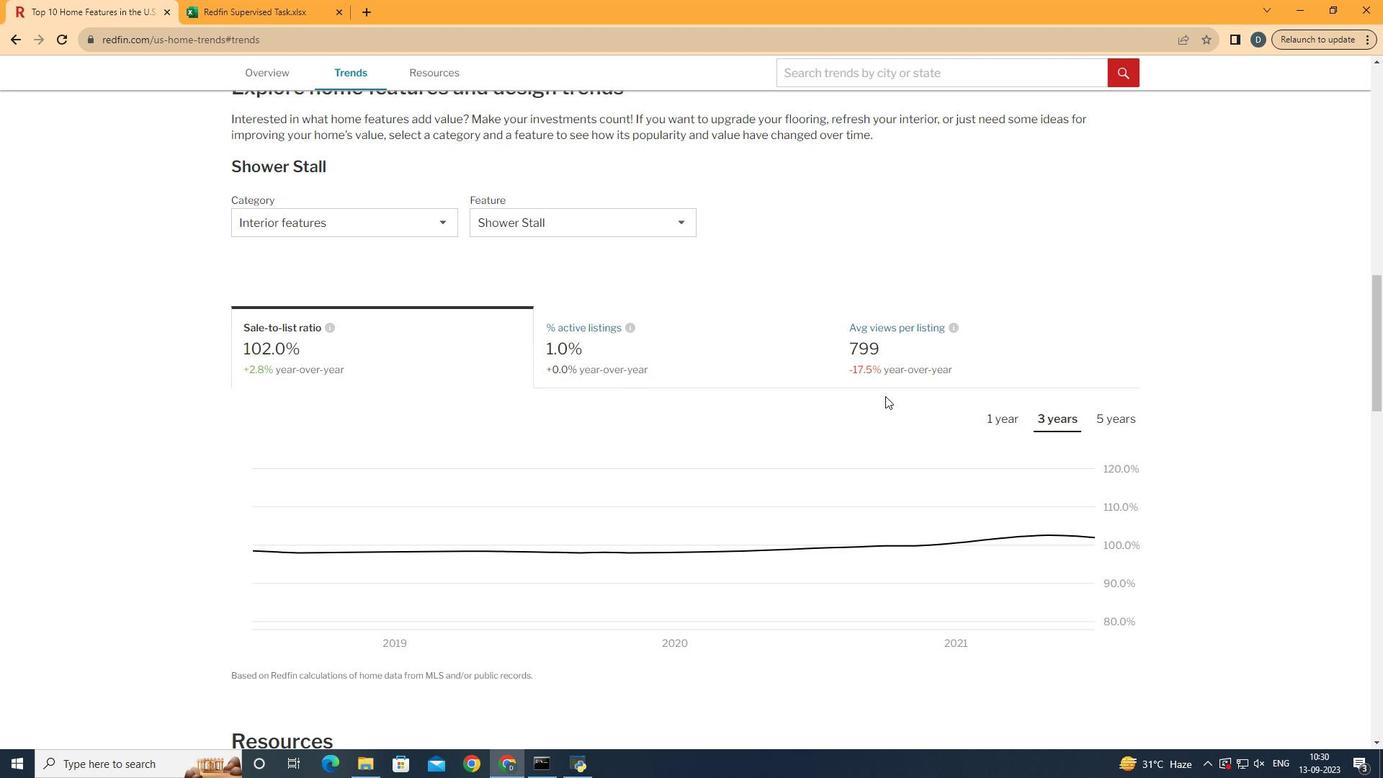 
Action: Mouse moved to (1098, 421)
Screenshot: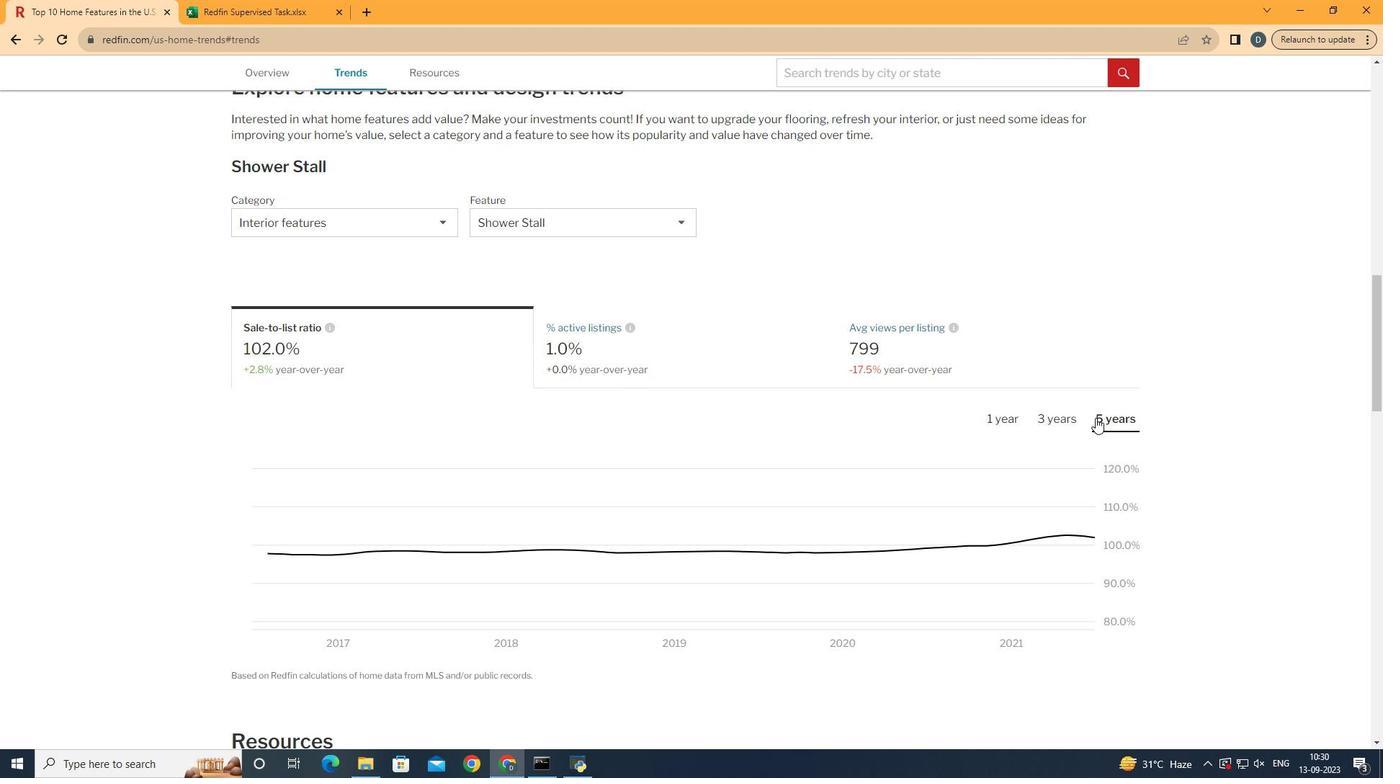 
Action: Mouse pressed left at (1098, 421)
Screenshot: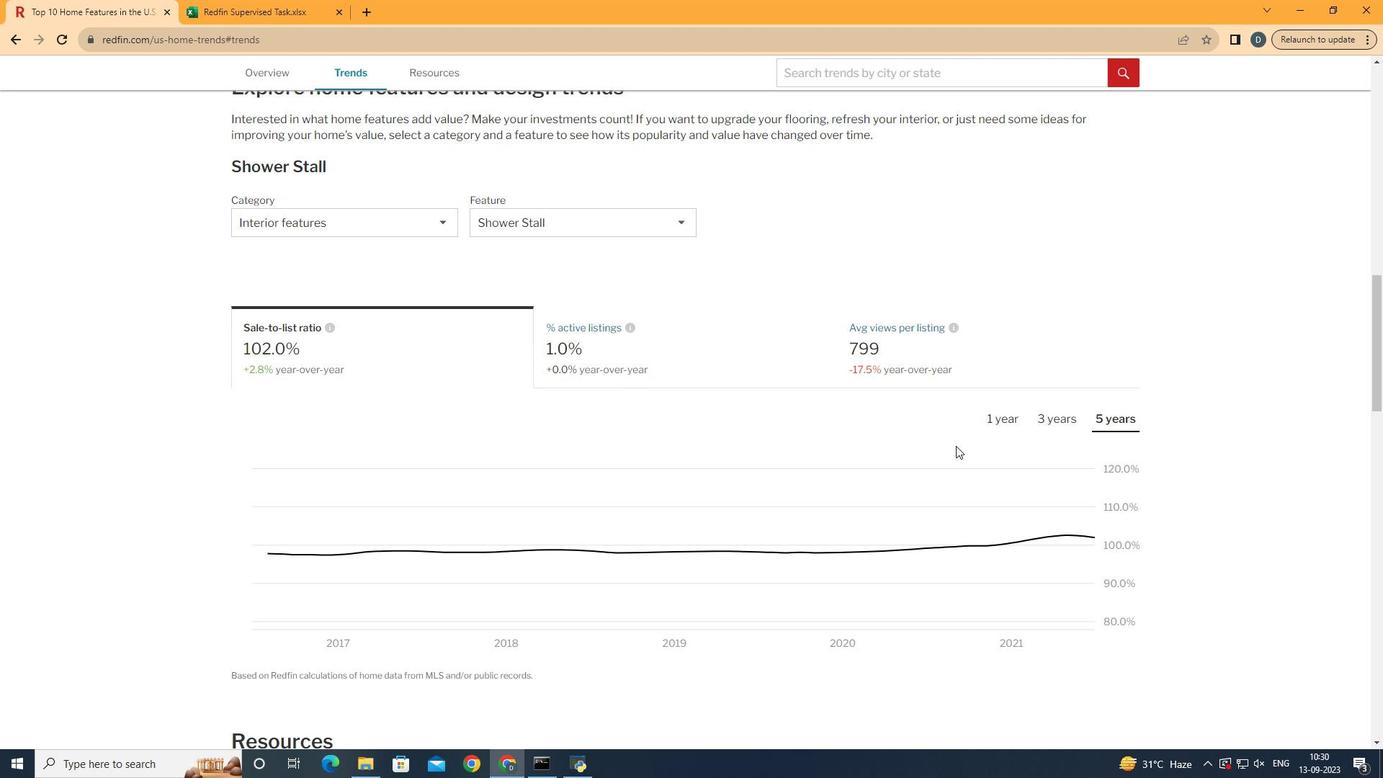 
Action: Mouse moved to (1180, 536)
Screenshot: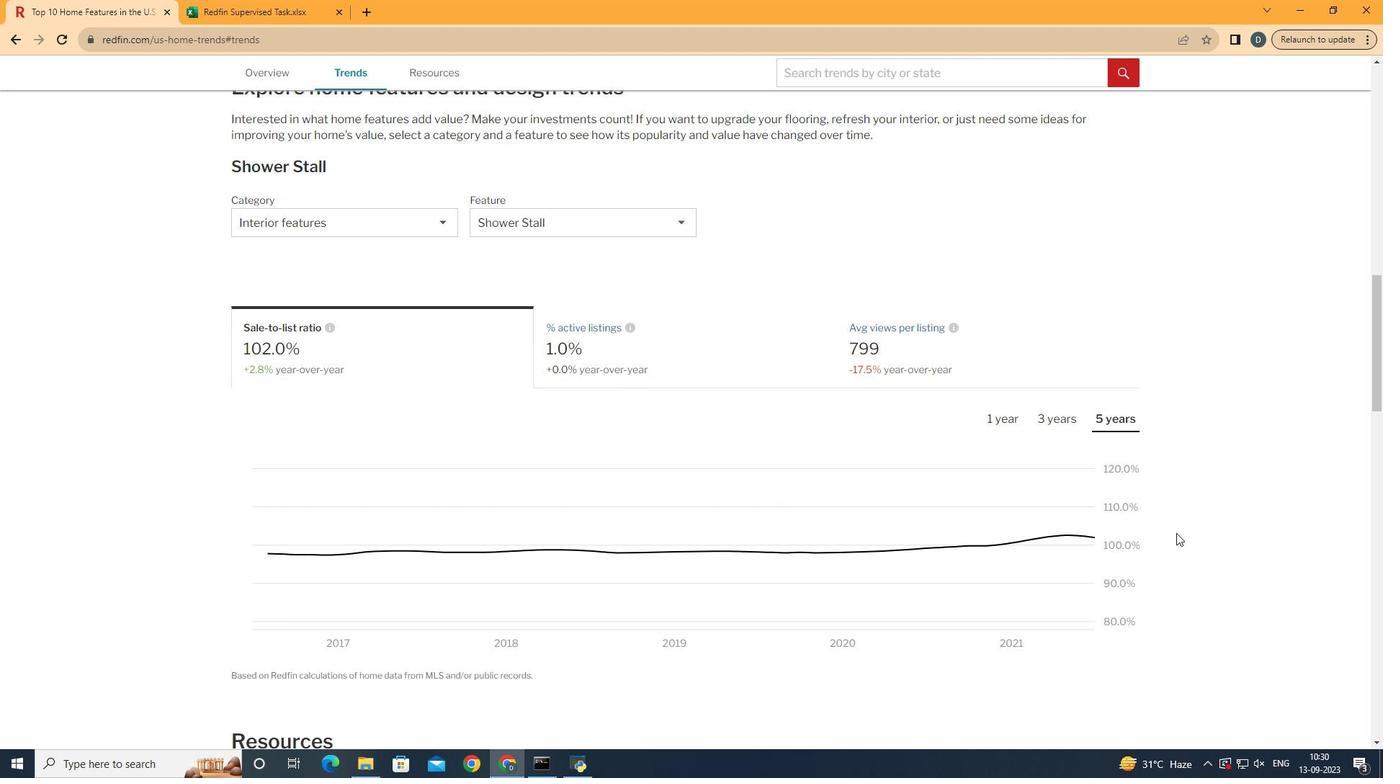 
